 Task: Create an event for the team-building cooking competition on the 24th at 10:00 AM.
Action: Mouse moved to (66, 102)
Screenshot: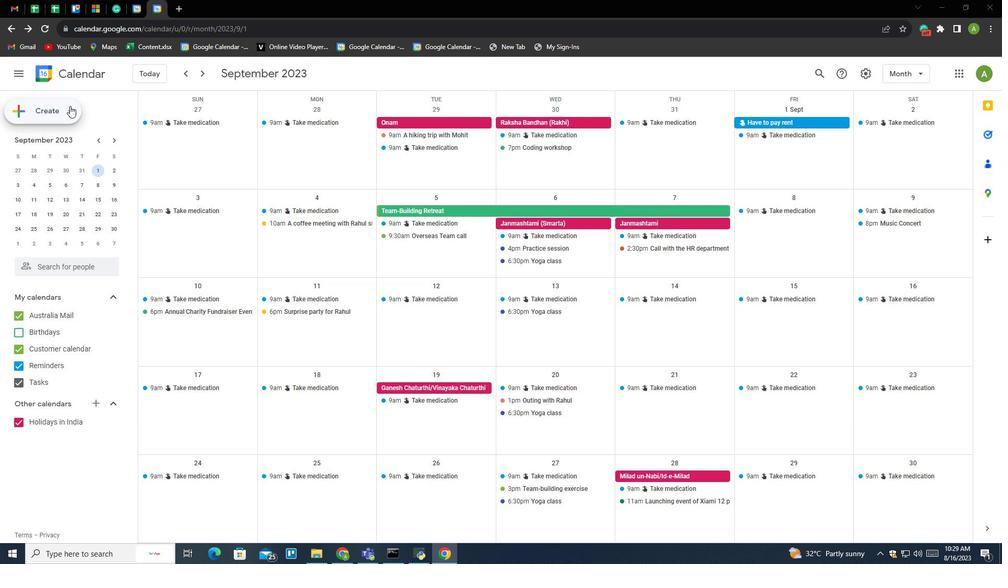 
Action: Mouse pressed left at (66, 102)
Screenshot: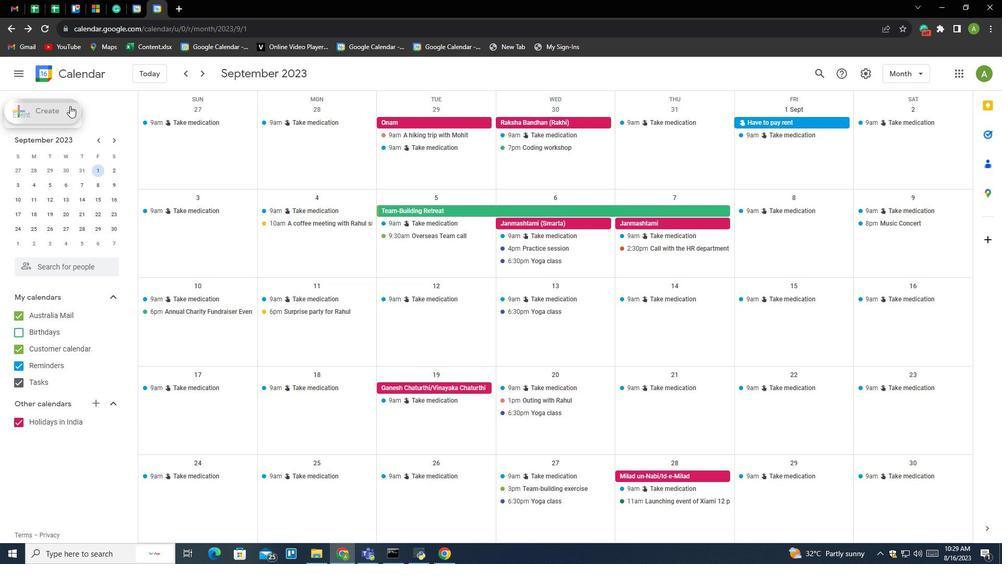 
Action: Mouse moved to (49, 139)
Screenshot: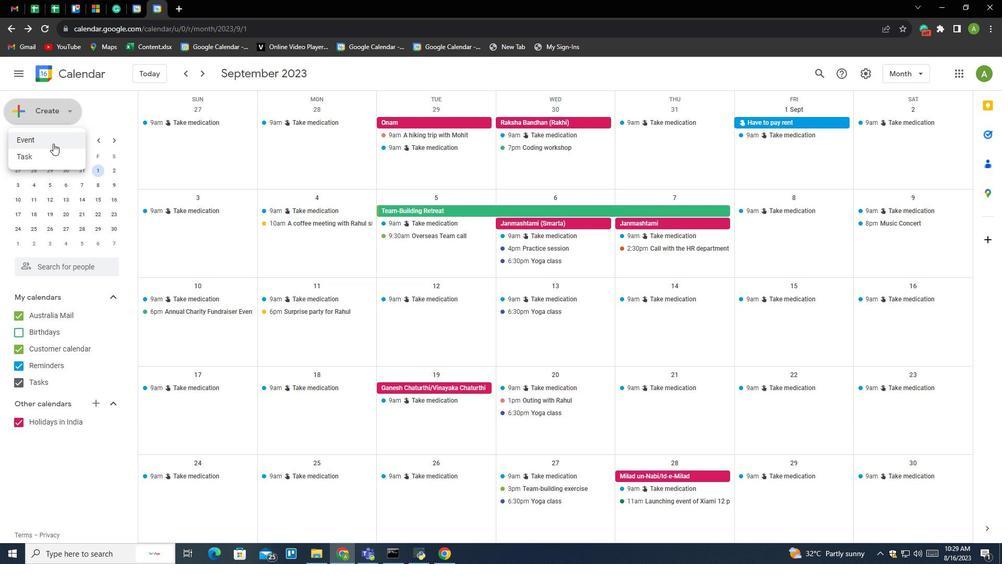 
Action: Mouse pressed left at (49, 139)
Screenshot: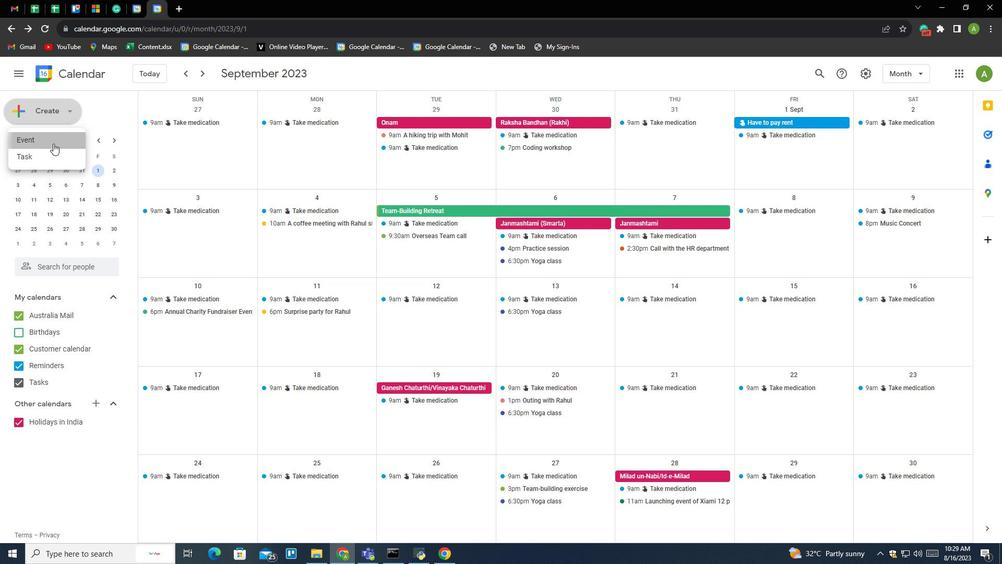 
Action: Mouse moved to (624, 366)
Screenshot: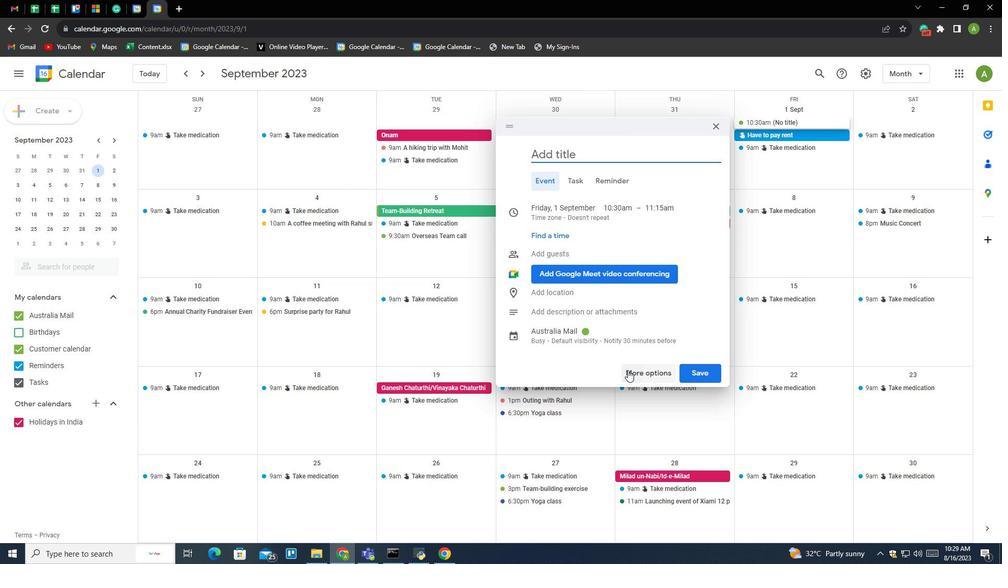 
Action: Mouse pressed left at (624, 366)
Screenshot: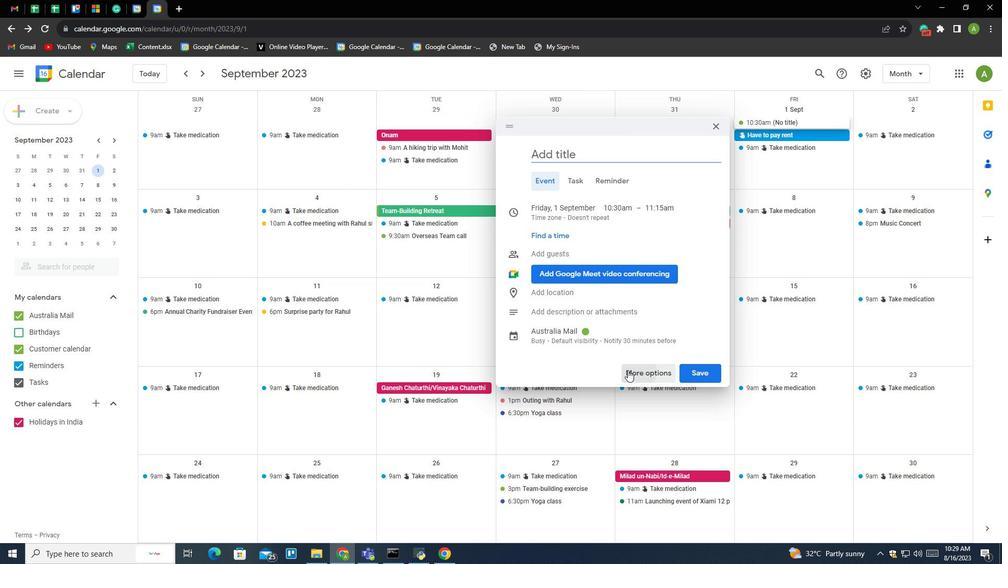 
Action: Mouse moved to (146, 75)
Screenshot: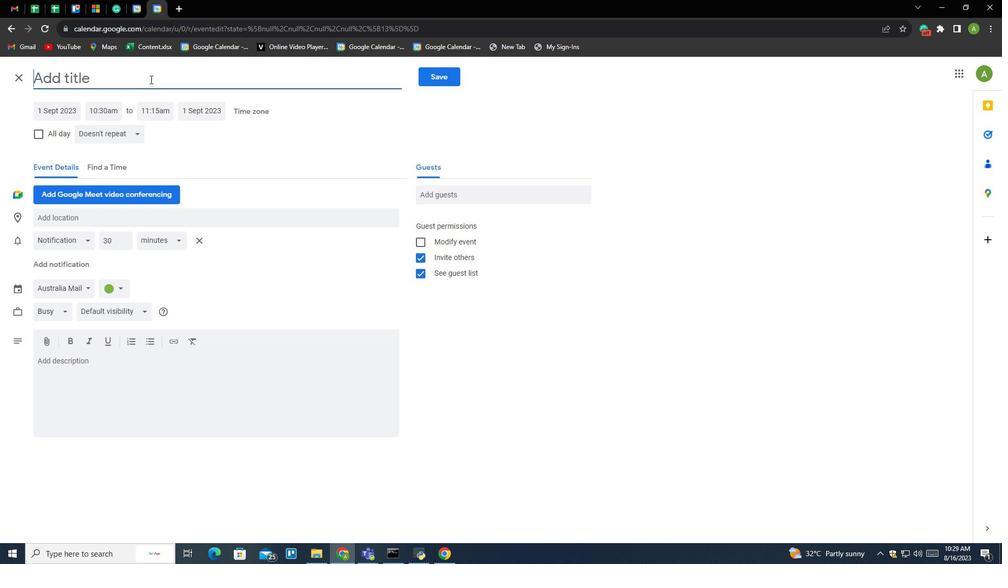 
Action: Mouse pressed left at (146, 75)
Screenshot: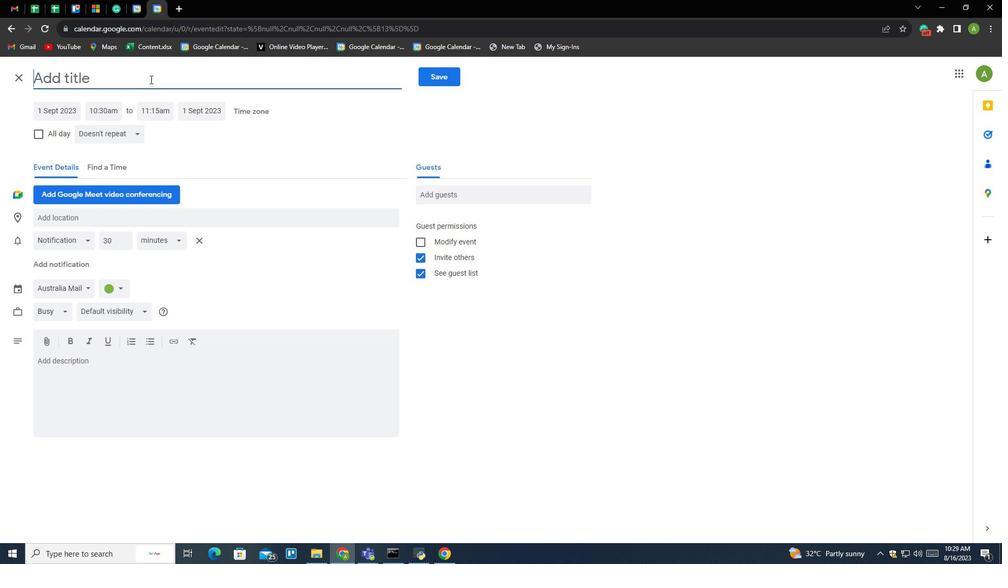 
Action: Key pressed <Key.shift>Team<Key.space><Key.backspace>-building<Key.space>cooking<Key.space>come<Key.backspace>petition<Key.space>
Screenshot: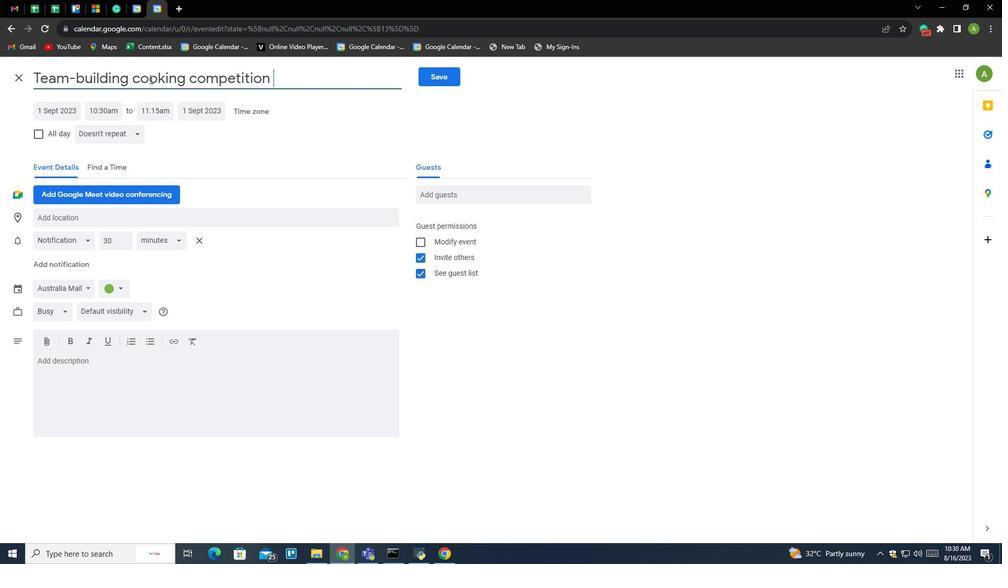 
Action: Mouse moved to (52, 109)
Screenshot: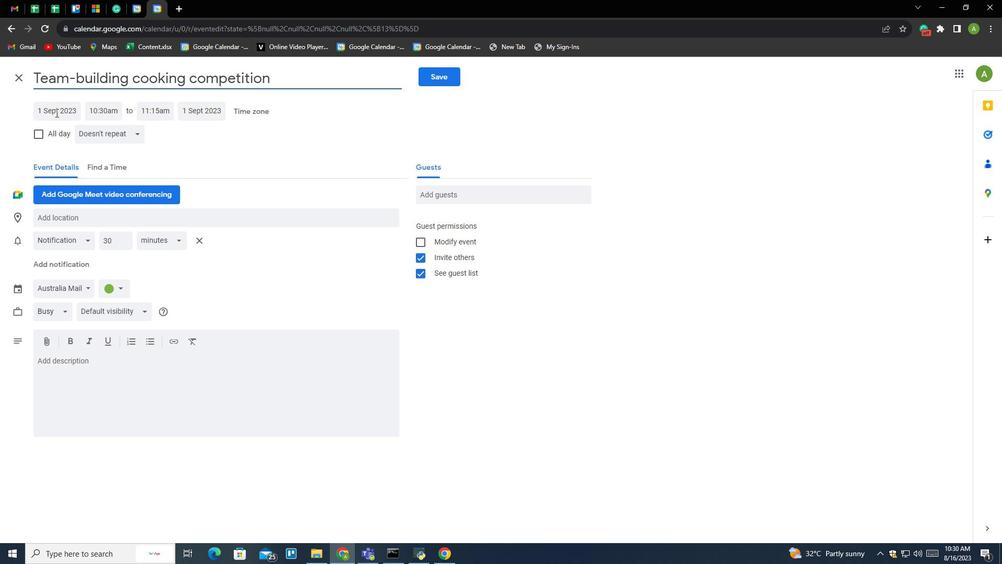 
Action: Mouse pressed left at (52, 109)
Screenshot: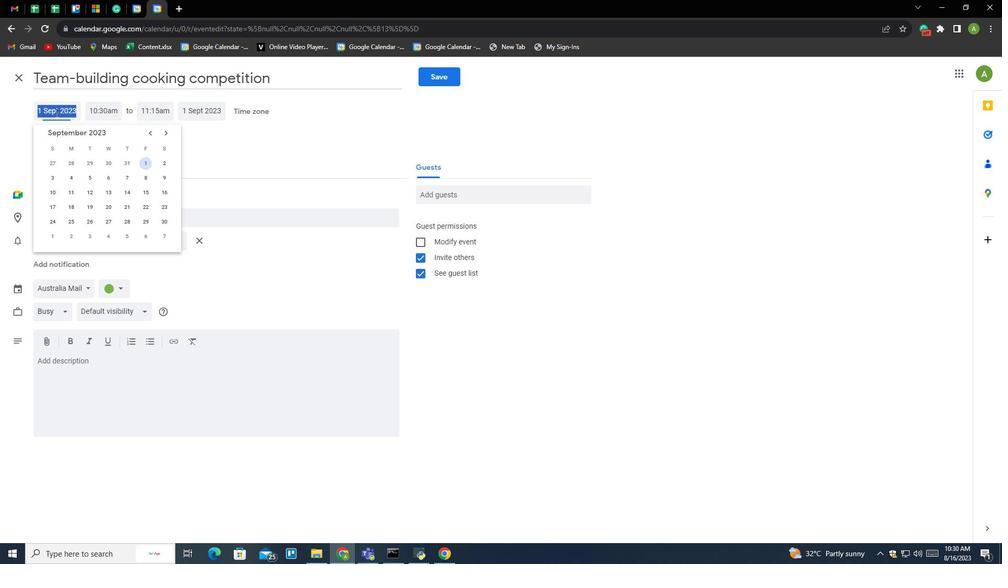 
Action: Mouse moved to (50, 217)
Screenshot: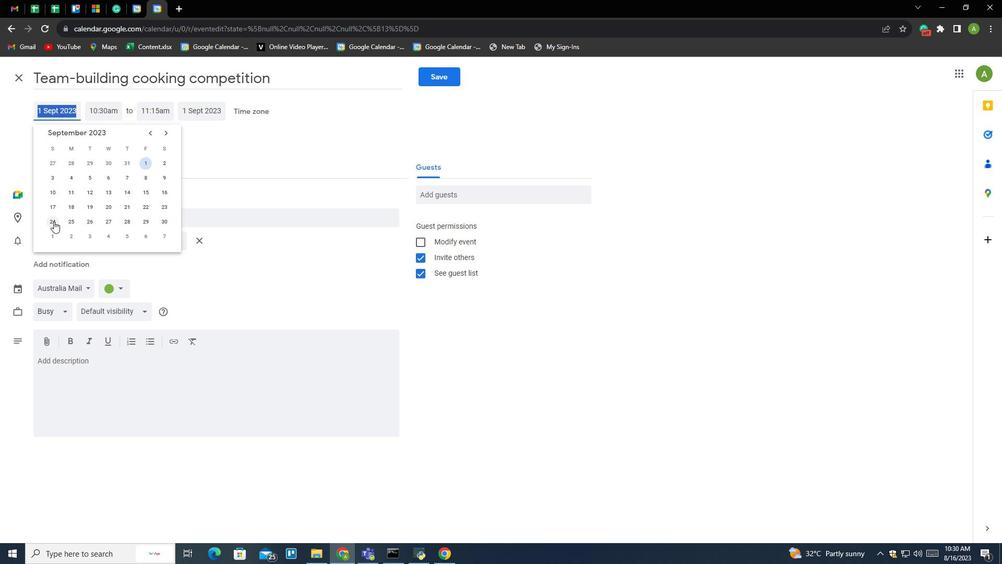 
Action: Mouse pressed left at (50, 217)
Screenshot: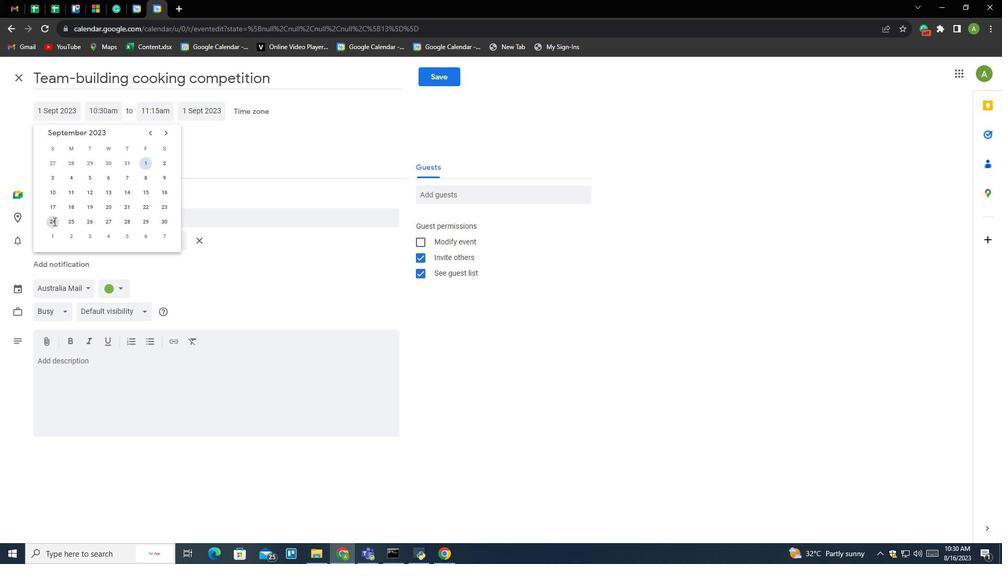 
Action: Mouse moved to (97, 106)
Screenshot: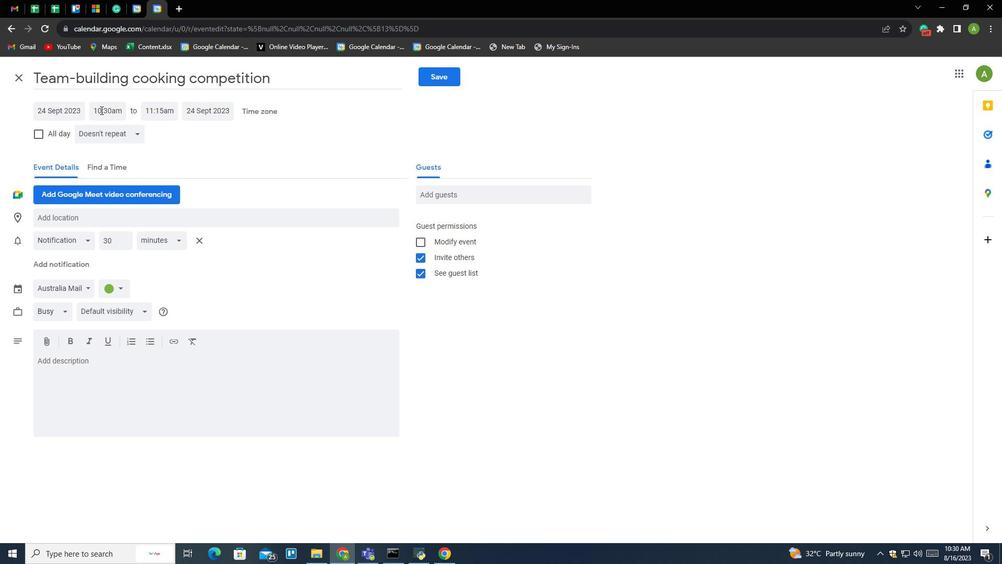 
Action: Mouse pressed left at (97, 106)
Screenshot: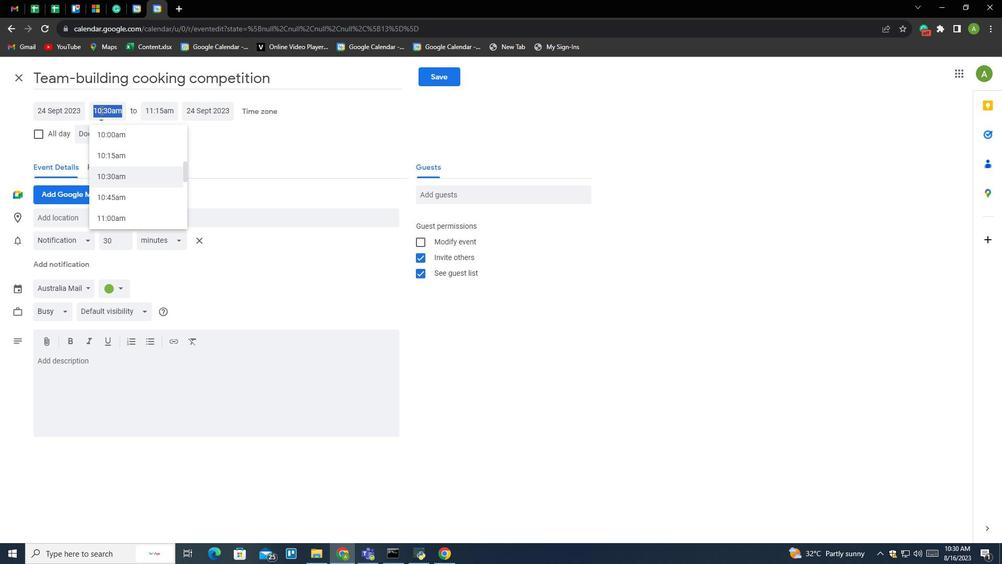 
Action: Mouse moved to (107, 132)
Screenshot: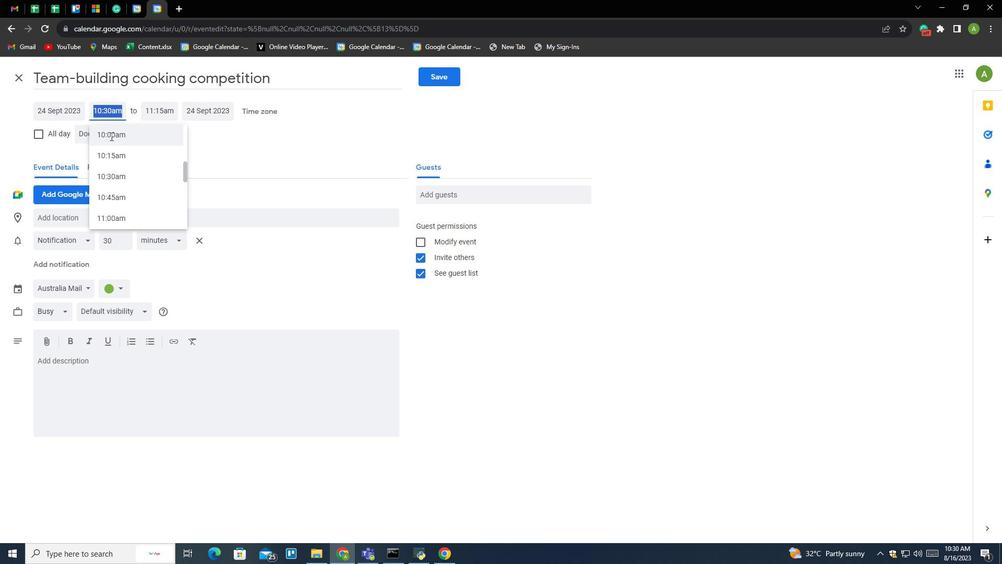 
Action: Mouse pressed left at (107, 132)
Screenshot: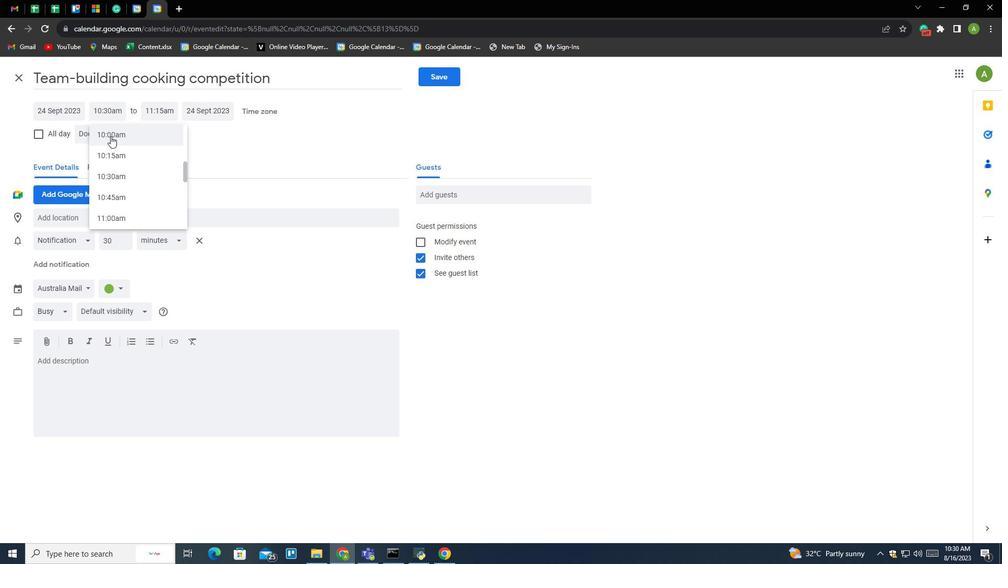 
Action: Mouse moved to (67, 210)
Screenshot: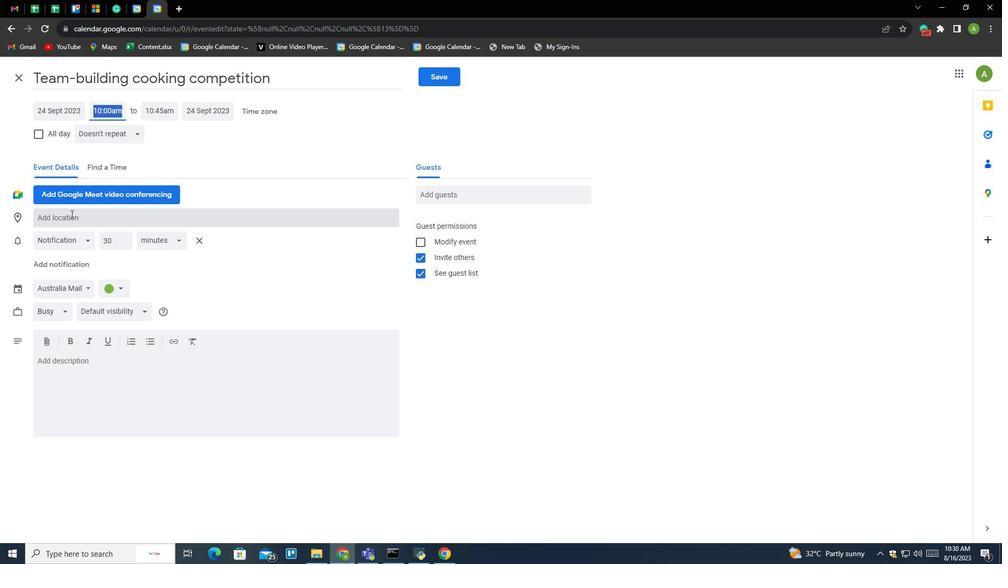 
Action: Mouse pressed left at (67, 210)
Screenshot: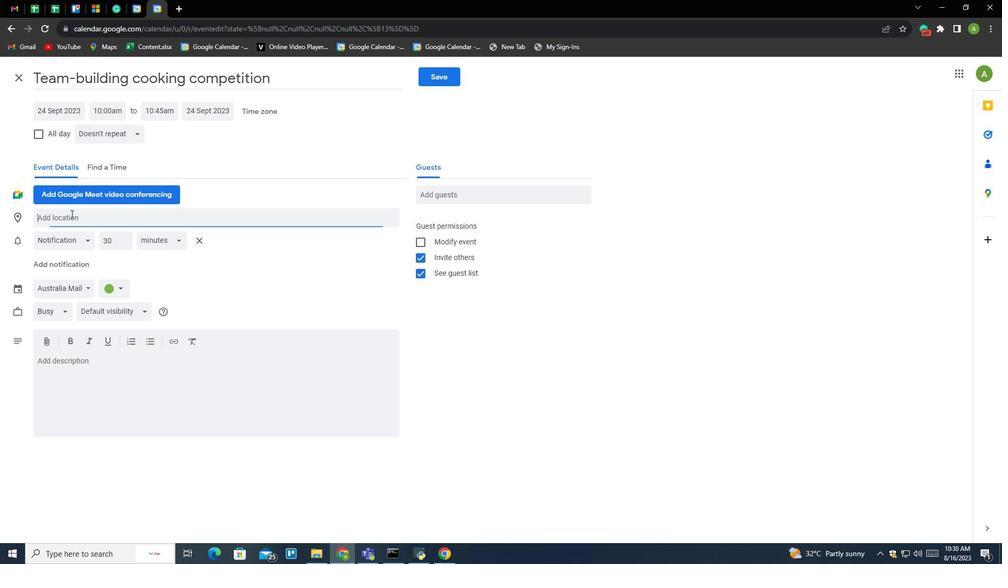 
Action: Mouse moved to (114, 212)
Screenshot: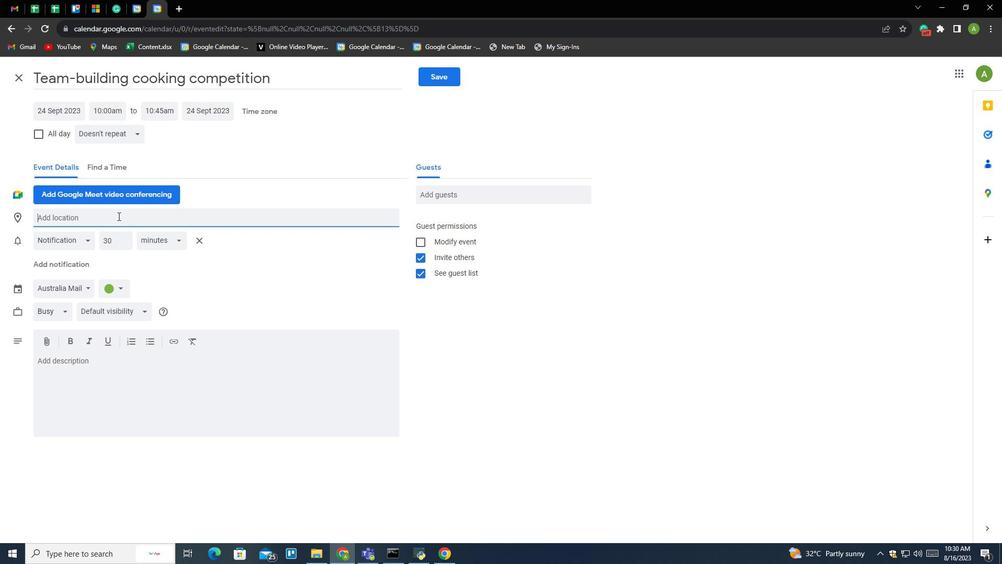 
Action: Mouse pressed left at (114, 212)
Screenshot: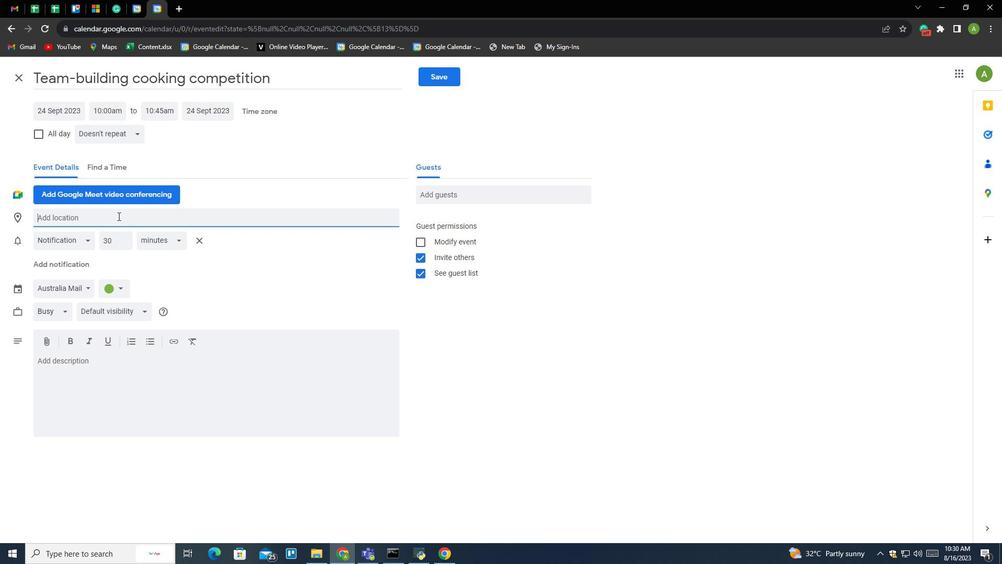 
Action: Key pressed <Key.shift><Key.shift><Key.shift><Key.shift><Key.shift><Key.shift><Key.shift><Key.shift><Key.shift><Key.shift><Key.shift><Key.shift><Key.shift><Key.shift><Key.shift><Key.shift><Key.shift><Key.shift><Key.shift><Key.shift><Key.shift><Key.shift><Key.shift><Key.shift><Key.shift><Key.shift><Key.shift><Key.shift><Key.shift><Key.shift><Key.shift><Key.shift><Key.shift><Key.shift><Key.shift><Key.shift><Key.shift><Key.shift><Key.shift><Key.shift><Key.shift><Key.shift><Key.shift><Key.shift><Key.shift><Key.shift><Key.shift><Key.shift><Key.shift><Key.shift><Key.shift><Key.shift><Key.shift><Key.shift><Key.shift><Key.shift><Key.shift><Key.shift><Key.shift><Key.shift><Key.shift><Key.shift><Key.shift><Key.shift><Key.shift><Key.shift><Key.shift><Key.shift><Key.shift><Key.shift><Key.shift><Key.shift><Key.shift><Key.shift><Key.shift><Key.shift><Key.shift><Key.shift><Key.shift><Key.shift><Key.shift><Key.shift><Key.shift><Key.shift><Key.shift><Key.shift><Key.shift><Key.shift><Key.shift><Key.shift><Key.shift><Key.shift><Key.shift><Key.shift><Key.shift><Key.shift><Key.shift><Key.shift><Key.shift><Key.shift><Key.shift><Key.shift><Key.shift><Key.shift><Key.shift><Key.shift><Key.shift><Key.shift><Key.shift><Key.shift><Key.shift><Key.shift><Key.shift><Key.shift><Key.shift><Key.shift><Key.shift><Key.shift><Key.shift><Key.shift><Key.shift><Key.shift><Key.shift><Key.shift><Key.shift><Key.shift><Key.shift><Key.shift><Key.shift><Key.shift><Key.shift><Key.shift><Key.shift><Key.shift><Key.shift><Key.shift><Key.shift><Key.shift><Key.shift><Key.shift><Key.shift><Key.shift><Key.shift><Key.shift><Key.shift><Key.shift><Key.shift><Key.shift><Key.shift><Key.shift><Key.shift><Key.shift><Key.shift><Key.shift><Key.shift><Key.shift><Key.shift><Key.shift><Key.shift><Key.shift><Key.shift><Key.shift><Key.shift><Key.shift><Key.shift><Key.shift><Key.shift><Key.shift><Key.shift><Key.shift><Key.shift><Key.shift><Key.shift><Key.shift><Key.shift><Key.shift><Key.shift><Key.shift><Key.shift><Key.shift><Key.shift><Key.shift><Key.shift><Key.shift>Wipro
Screenshot: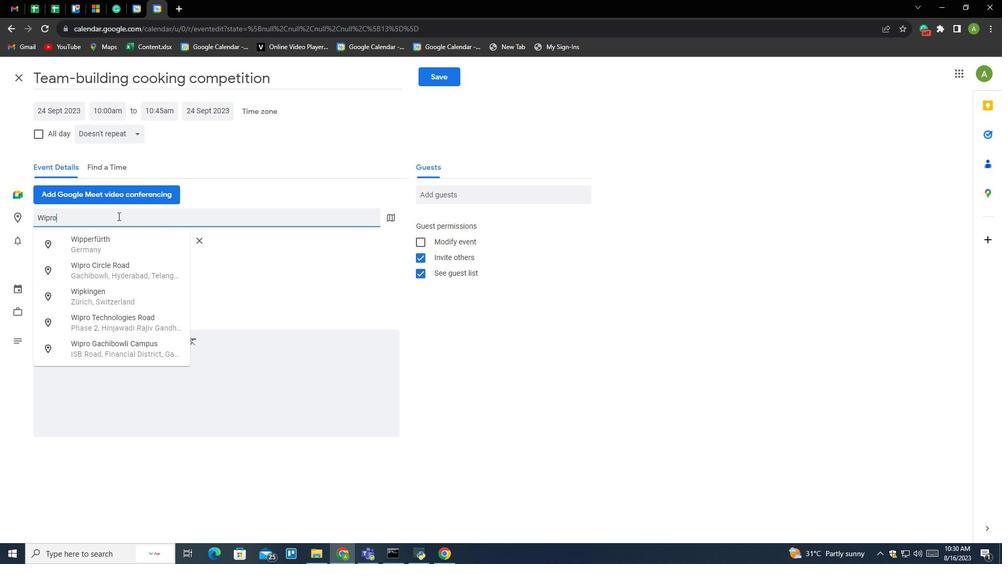 
Action: Mouse moved to (126, 262)
Screenshot: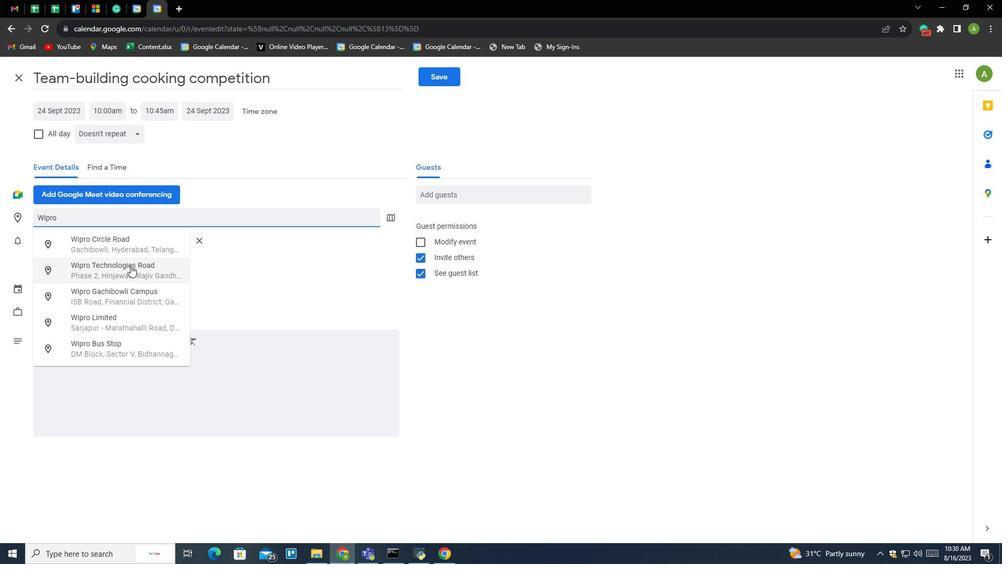 
Action: Mouse pressed left at (126, 262)
Screenshot: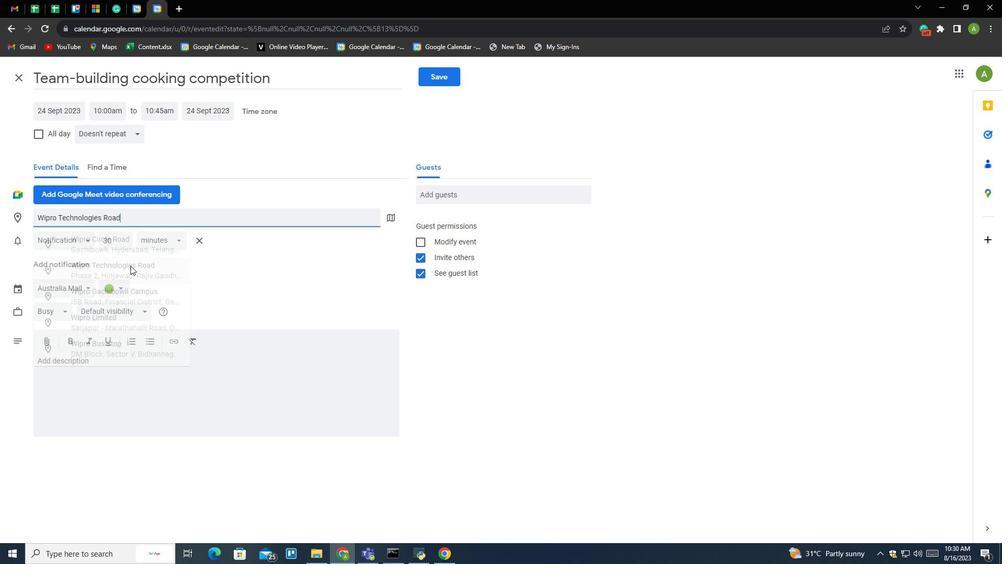 
Action: Mouse moved to (244, 282)
Screenshot: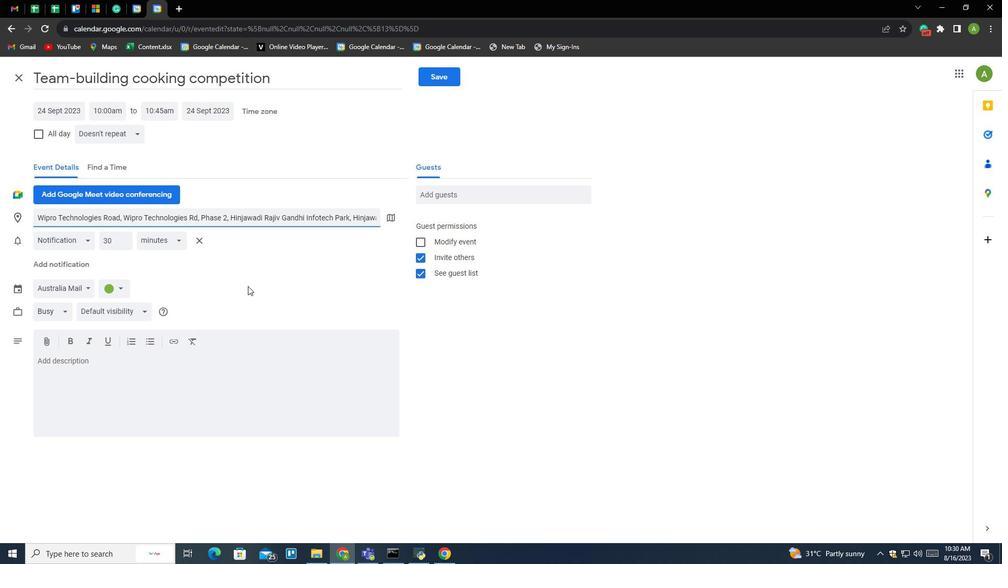 
Action: Mouse pressed left at (244, 282)
Screenshot: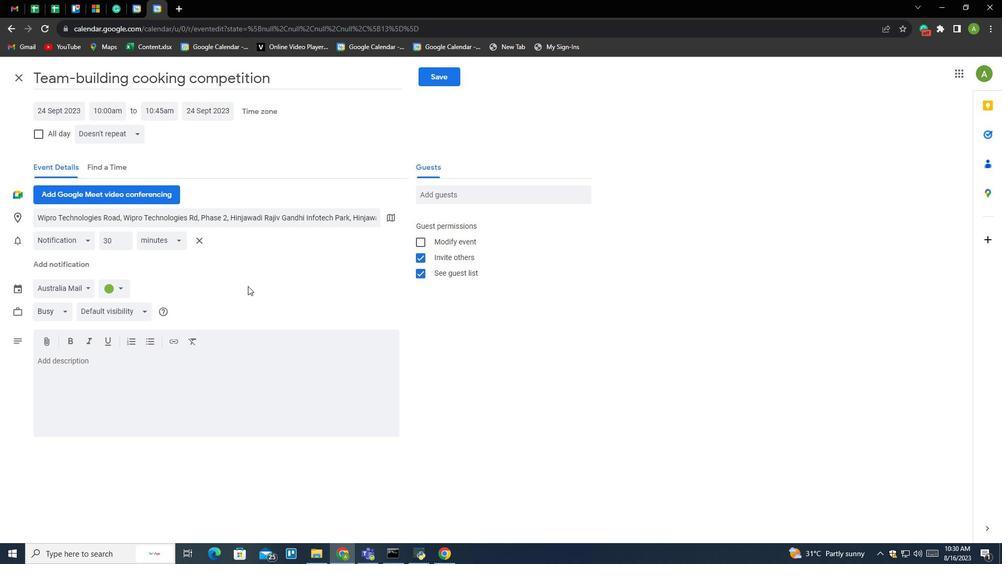 
Action: Mouse moved to (209, 181)
Screenshot: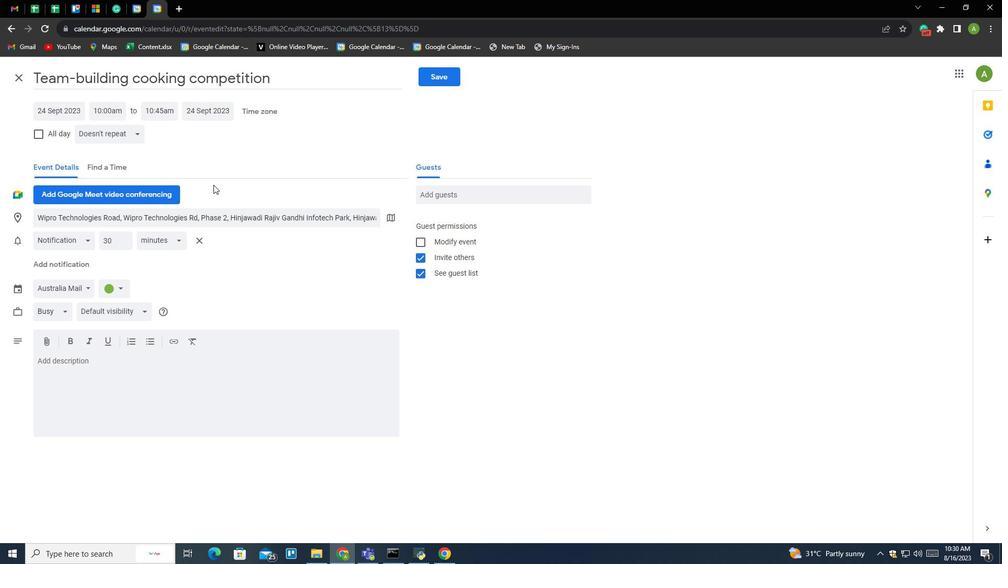 
Action: Mouse scrolled (209, 180) with delta (0, 0)
Screenshot: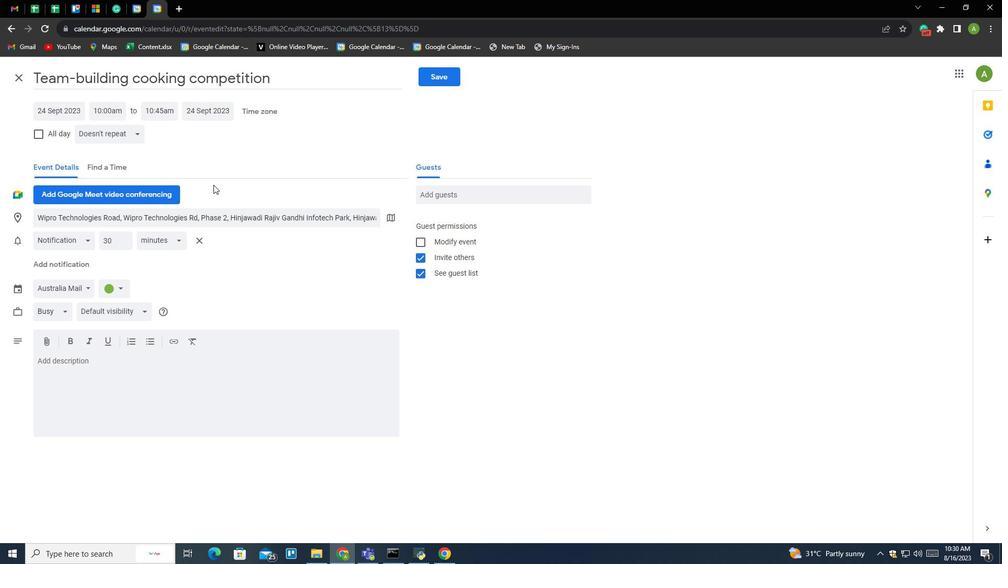 
Action: Mouse moved to (226, 262)
Screenshot: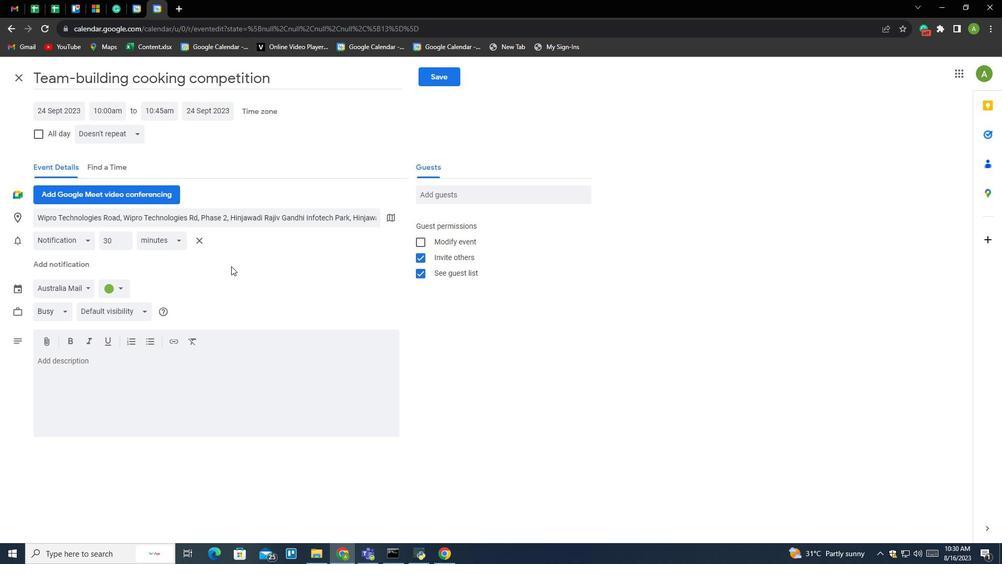 
Action: Mouse scrolled (226, 262) with delta (0, 0)
Screenshot: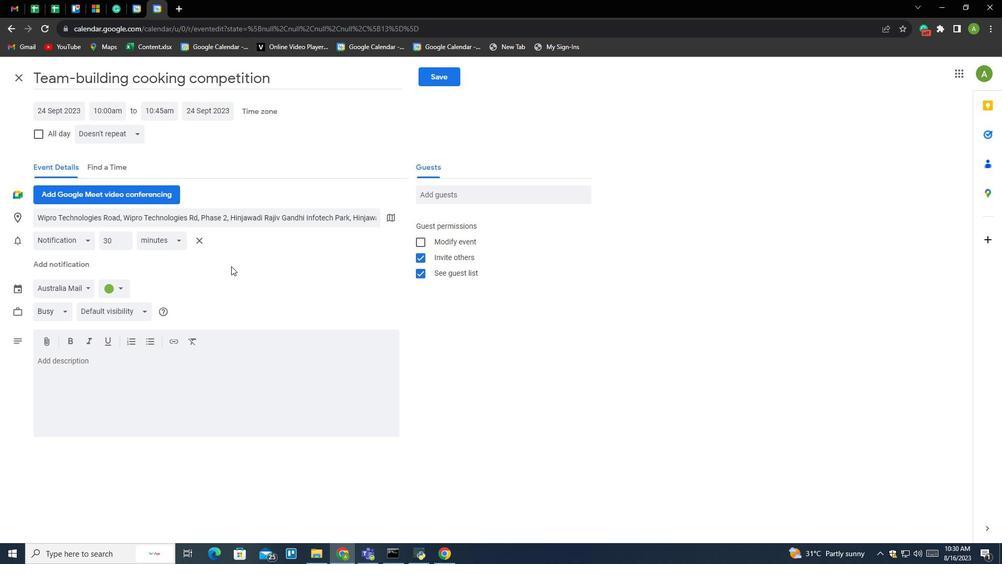 
Action: Mouse moved to (227, 262)
Screenshot: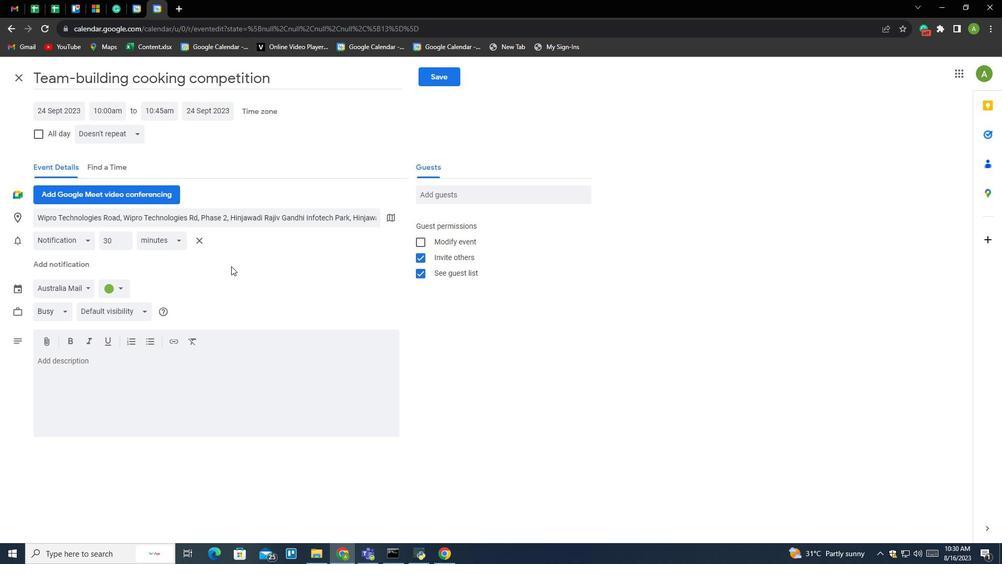 
Action: Mouse scrolled (227, 262) with delta (0, 0)
Screenshot: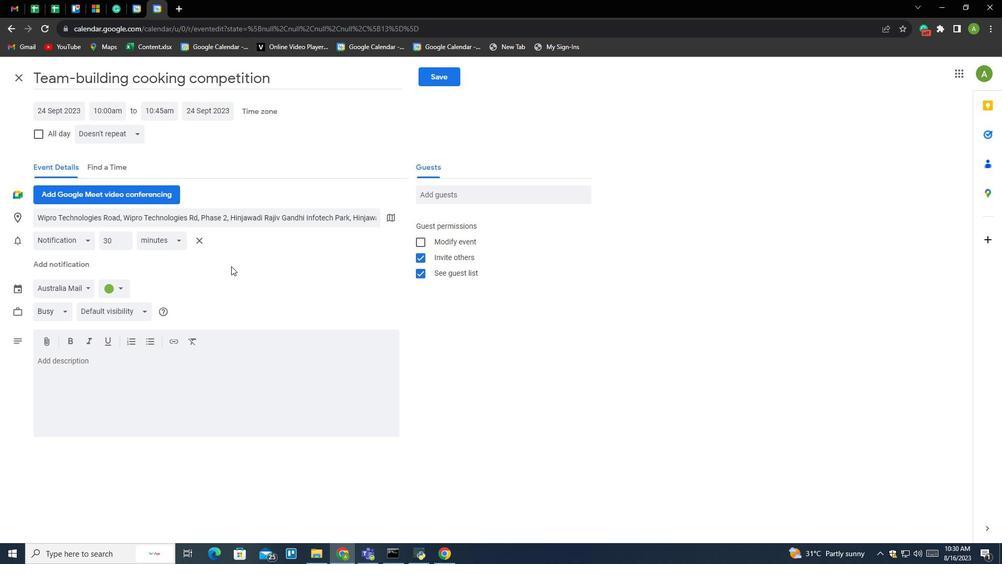 
Action: Mouse moved to (75, 235)
Screenshot: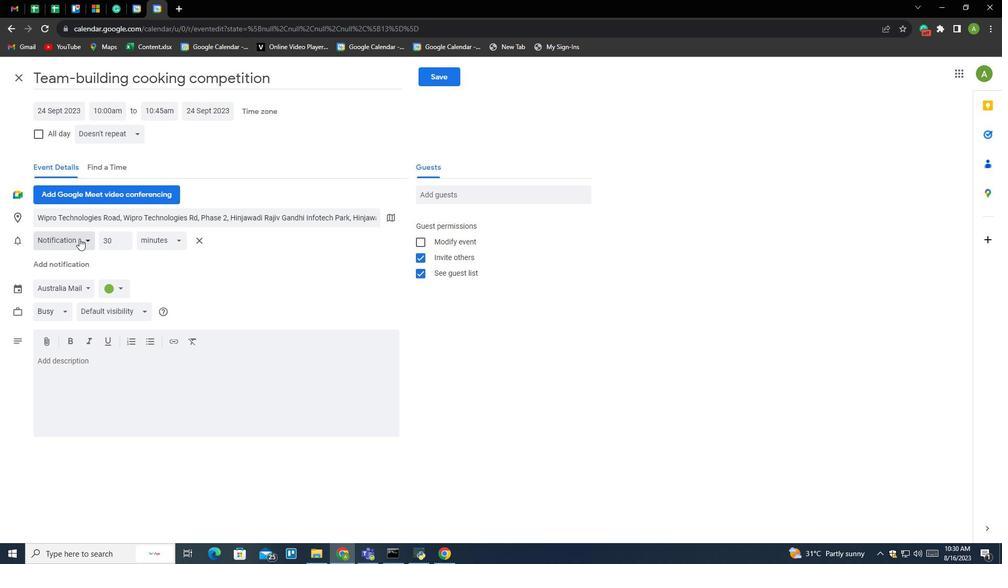 
Action: Mouse pressed left at (75, 235)
Screenshot: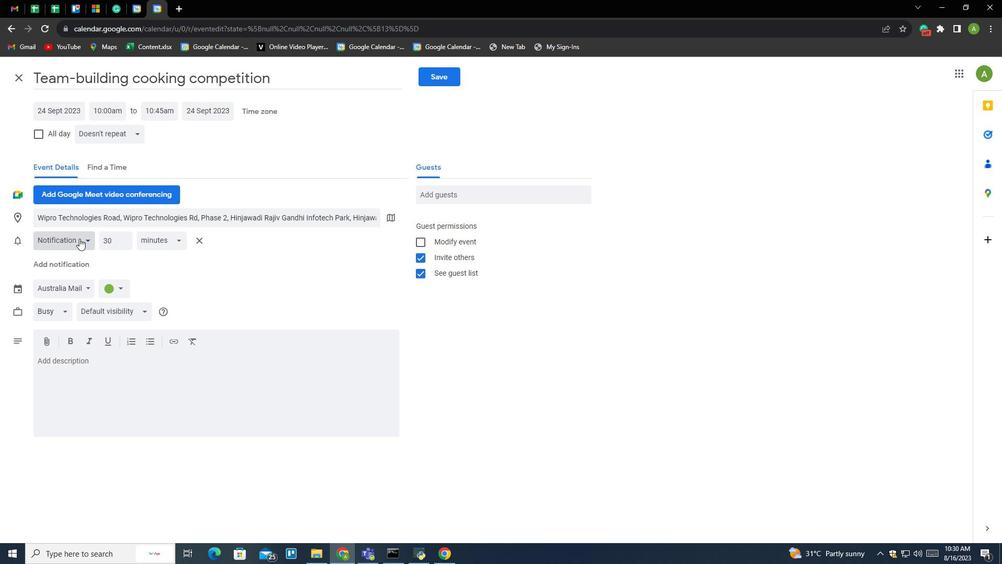 
Action: Mouse moved to (69, 264)
Screenshot: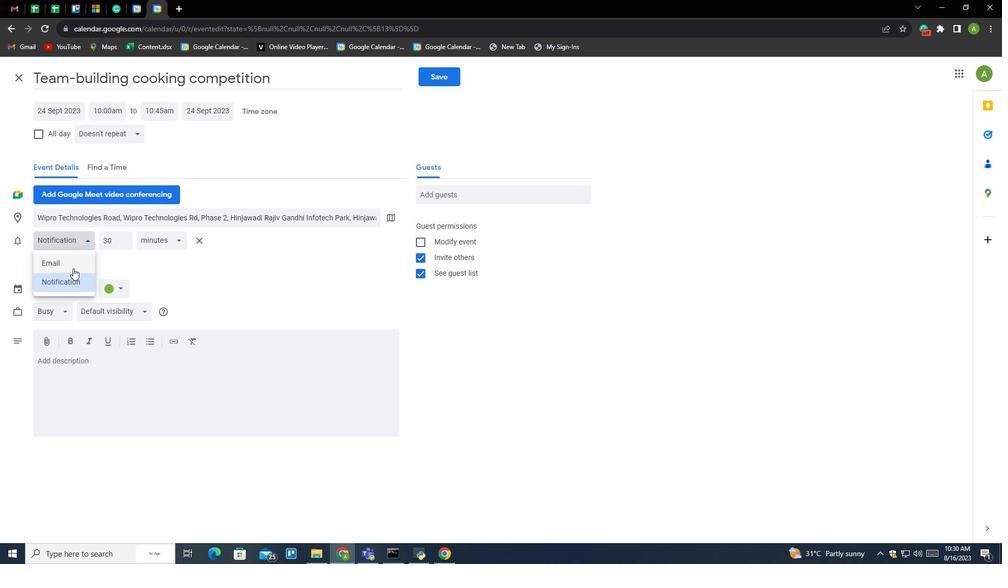 
Action: Mouse pressed left at (69, 264)
Screenshot: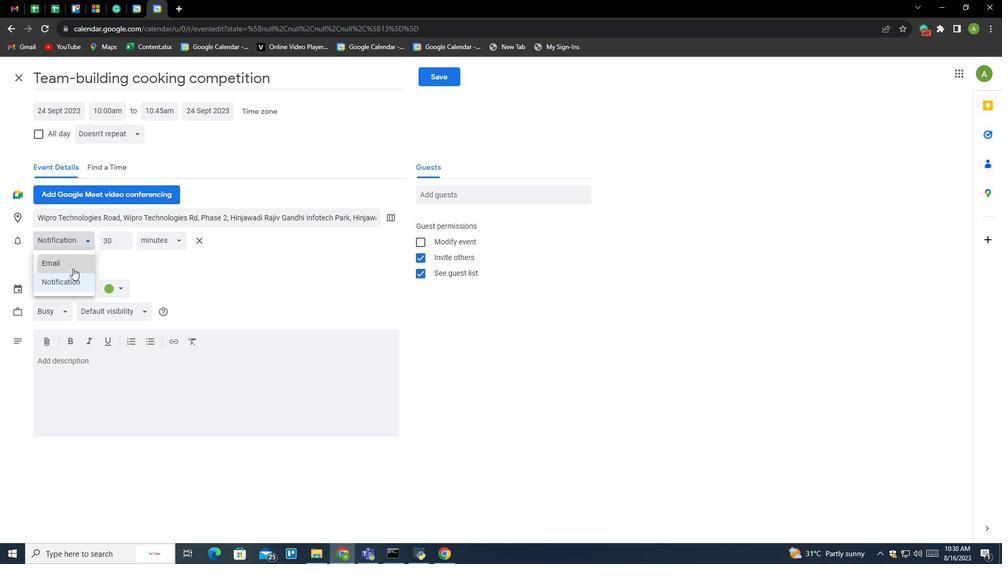
Action: Mouse moved to (144, 237)
Screenshot: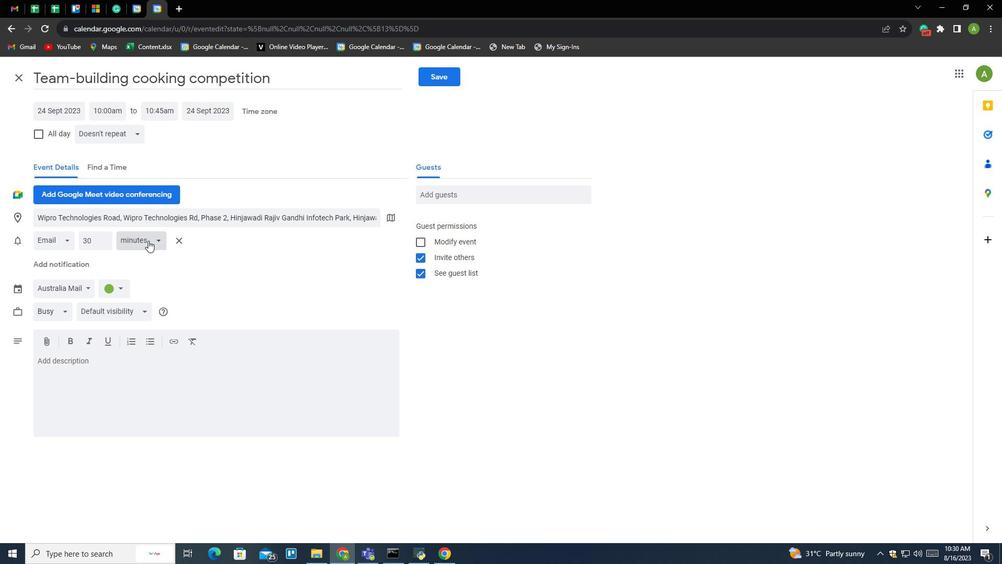 
Action: Mouse pressed left at (144, 237)
Screenshot: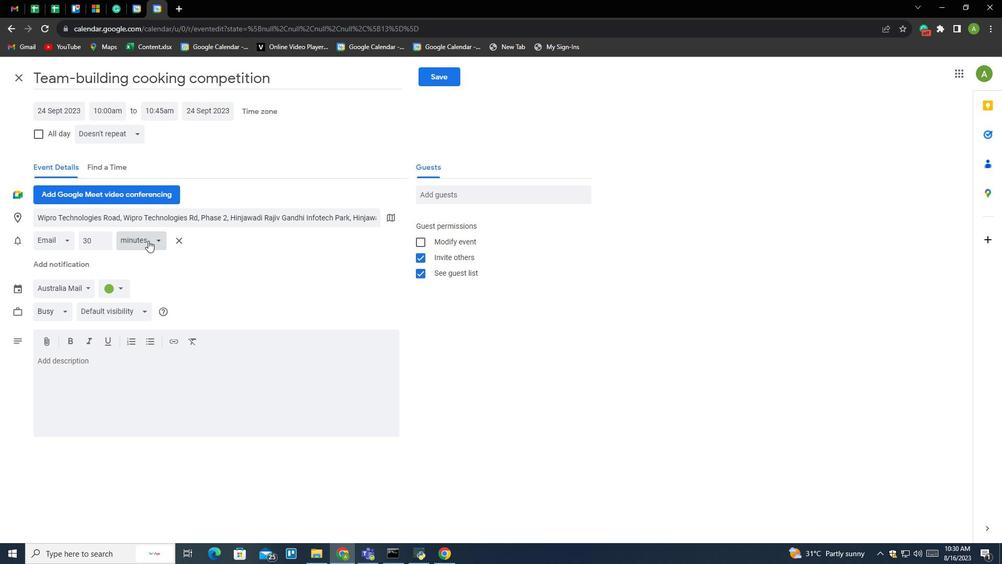 
Action: Mouse moved to (141, 274)
Screenshot: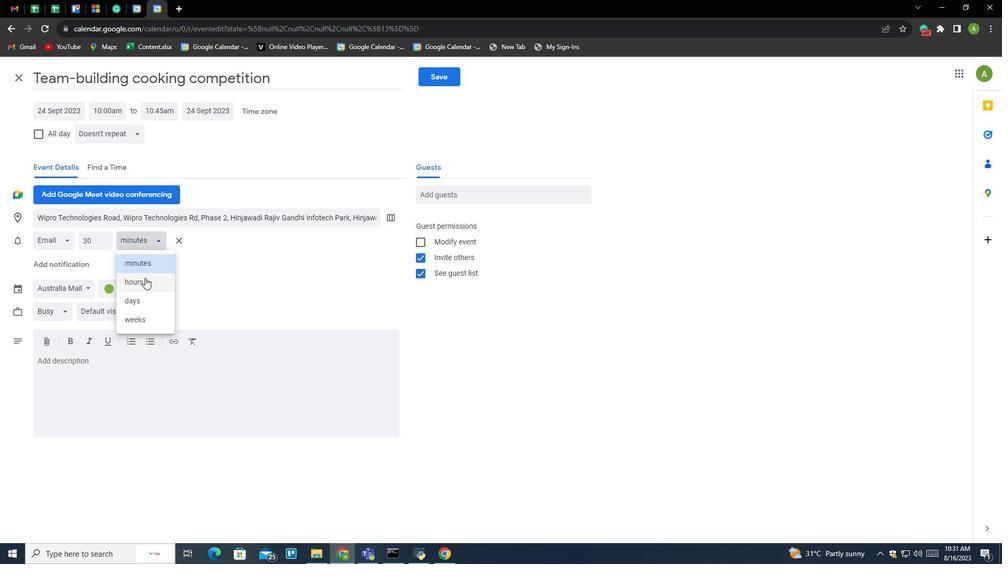 
Action: Mouse pressed left at (141, 274)
Screenshot: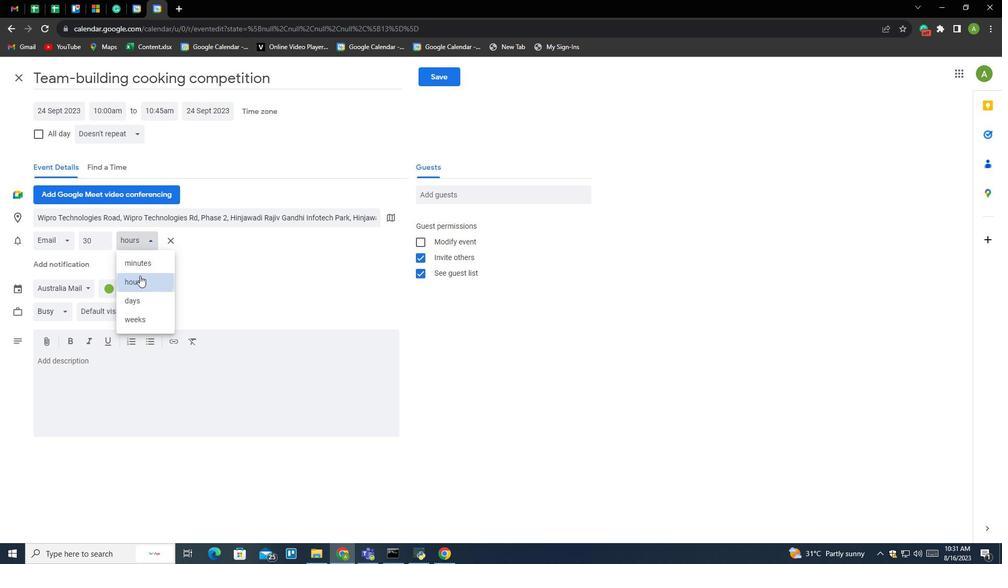 
Action: Mouse moved to (92, 236)
Screenshot: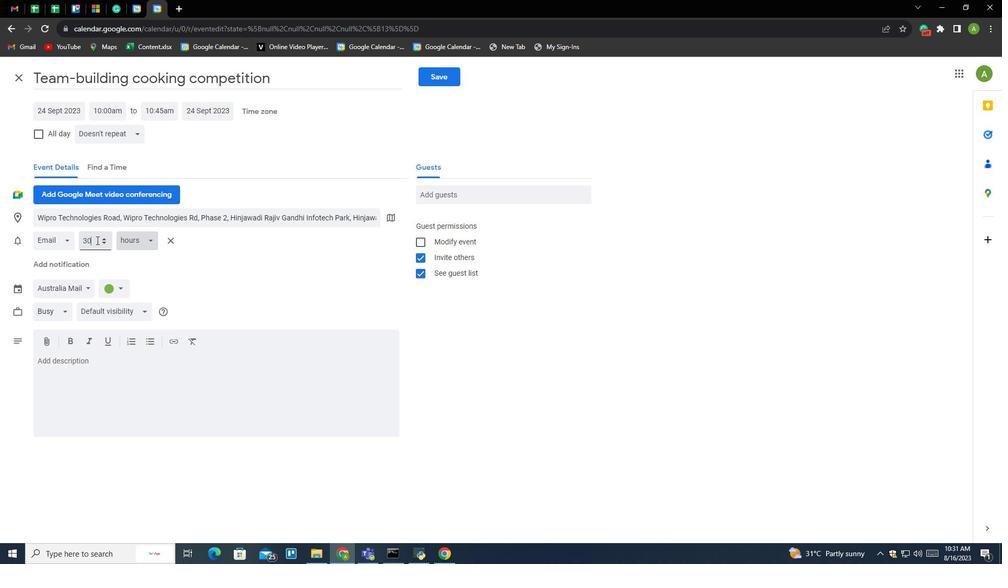 
Action: Mouse pressed left at (92, 236)
Screenshot: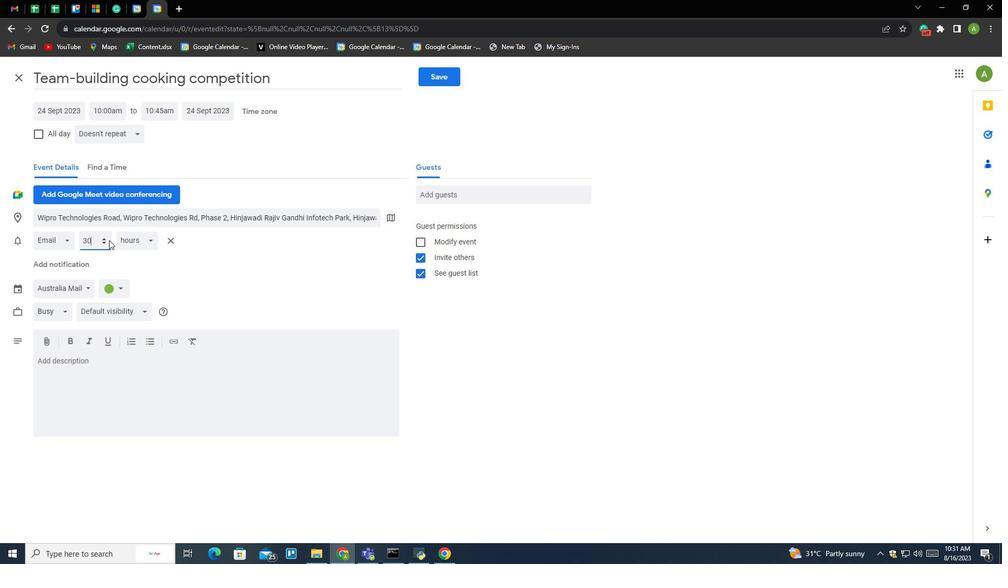 
Action: Mouse moved to (254, 257)
Screenshot: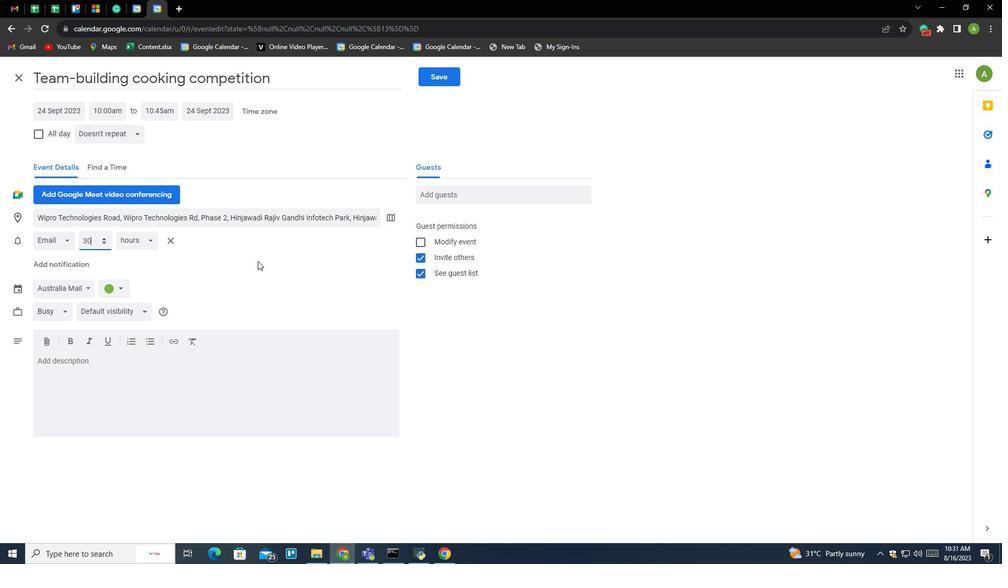 
Action: Key pressed <Key.backspace><Key.backspace>1
Screenshot: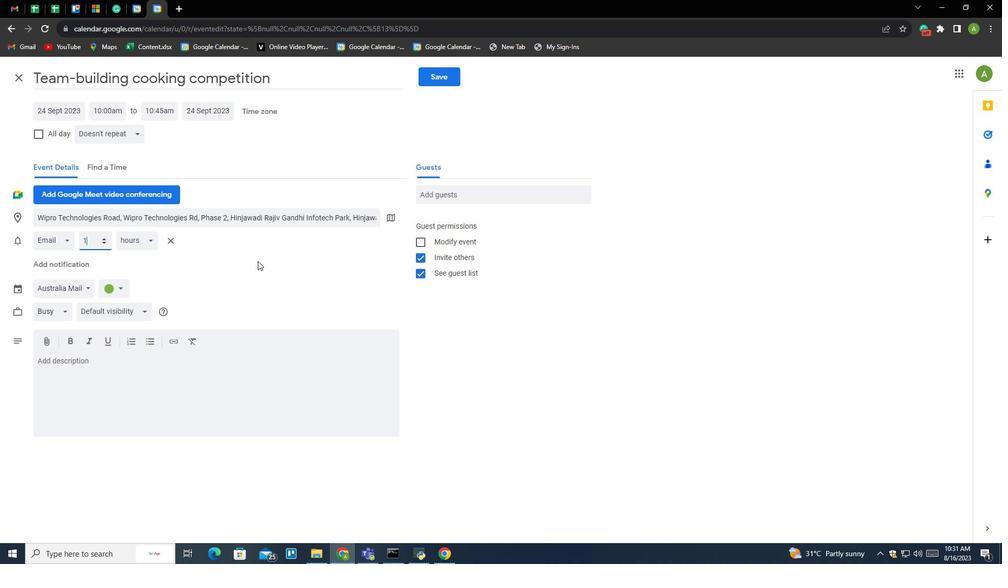
Action: Mouse moved to (349, 261)
Screenshot: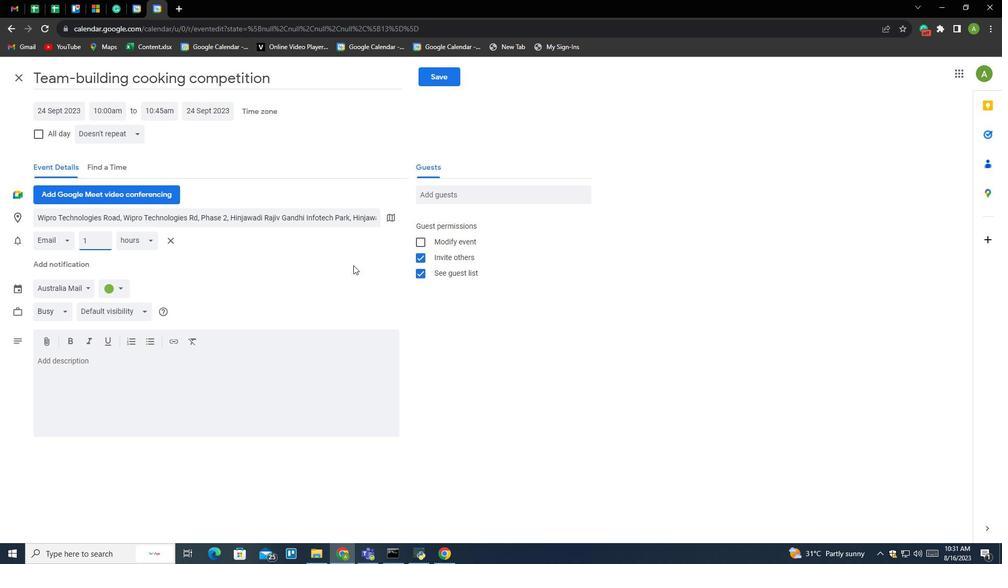 
Action: Mouse pressed left at (349, 261)
Screenshot: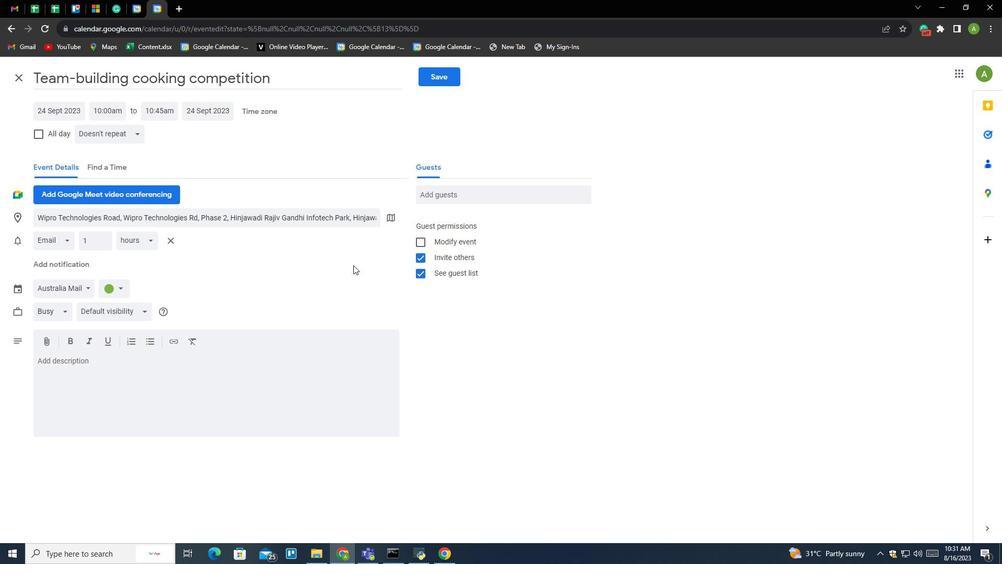 
Action: Mouse moved to (99, 283)
Screenshot: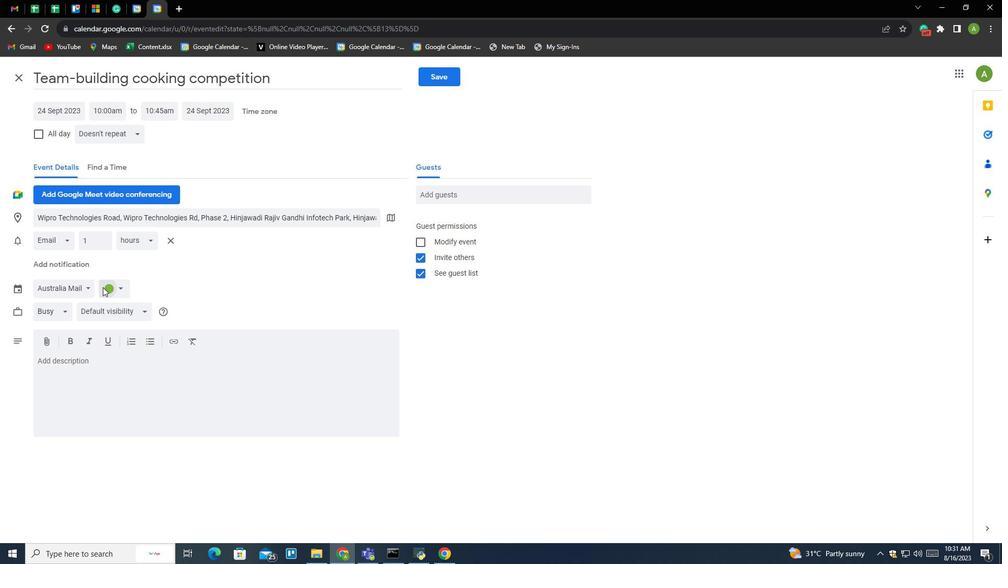 
Action: Mouse pressed left at (99, 283)
Screenshot: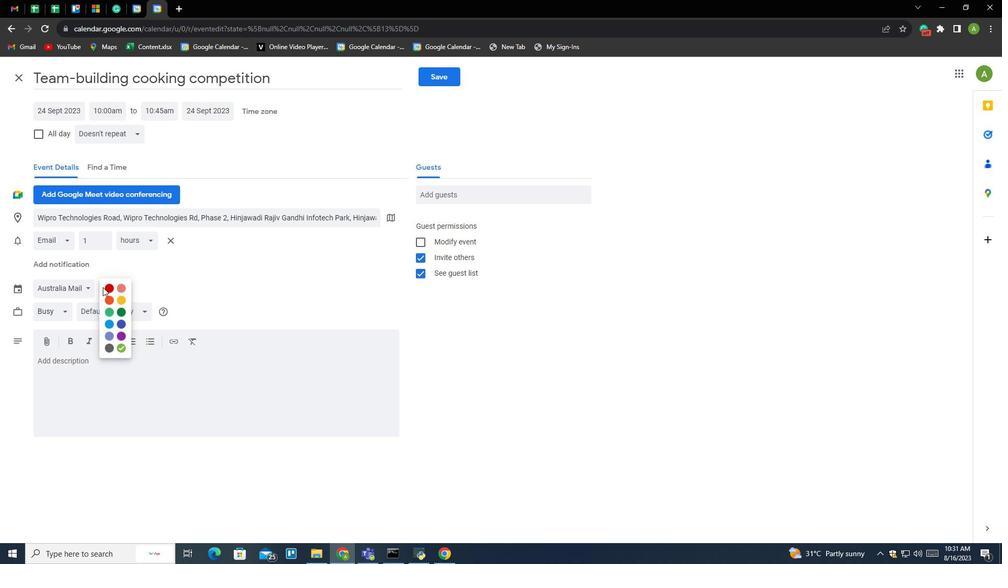 
Action: Mouse moved to (103, 300)
Screenshot: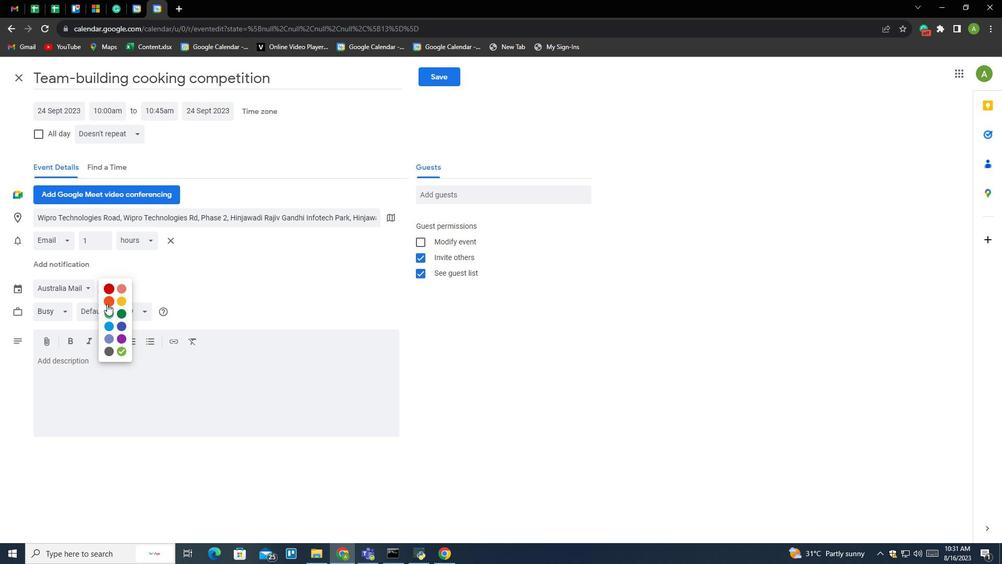 
Action: Mouse pressed left at (103, 300)
Screenshot: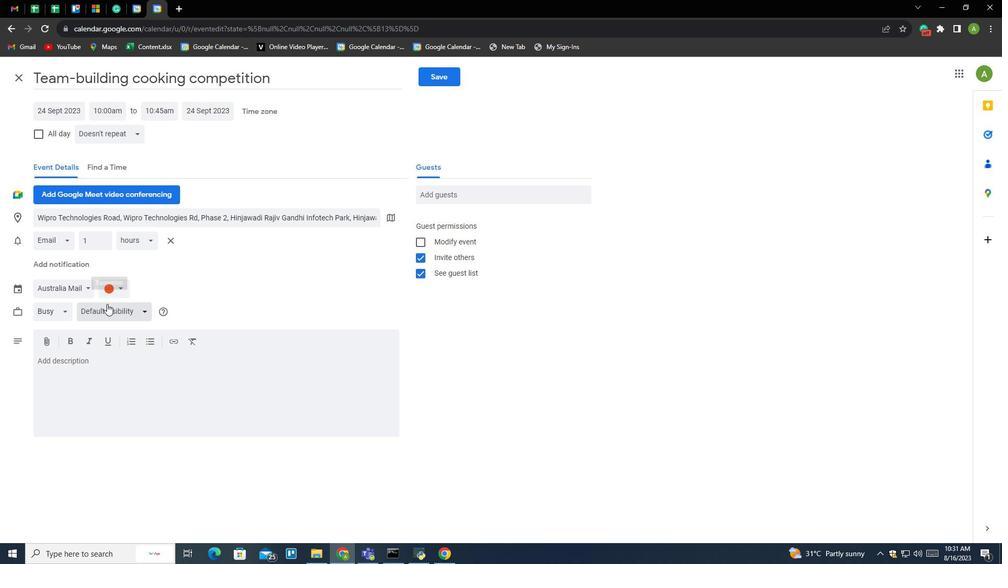 
Action: Mouse moved to (211, 283)
Screenshot: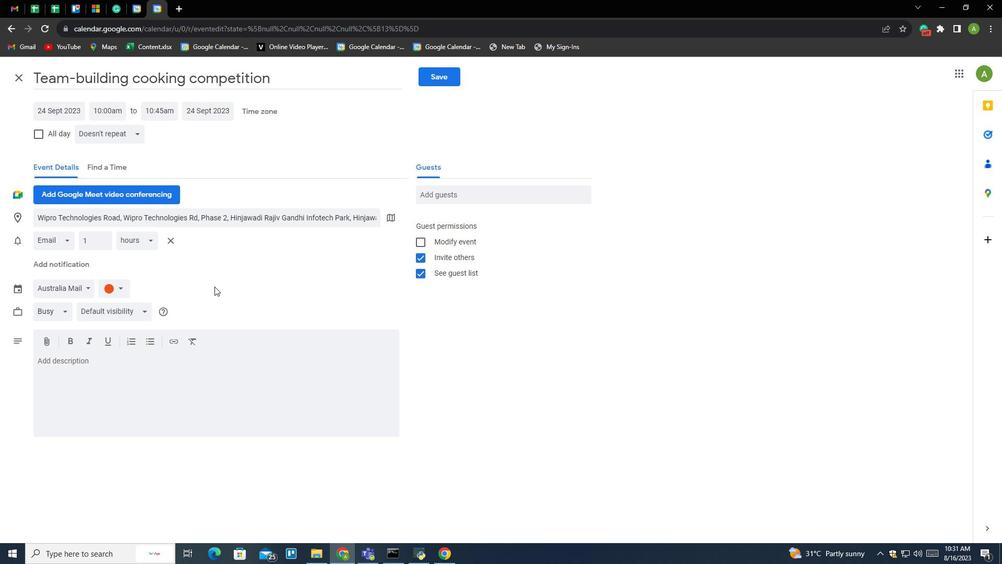 
Action: Mouse pressed left at (211, 283)
Screenshot: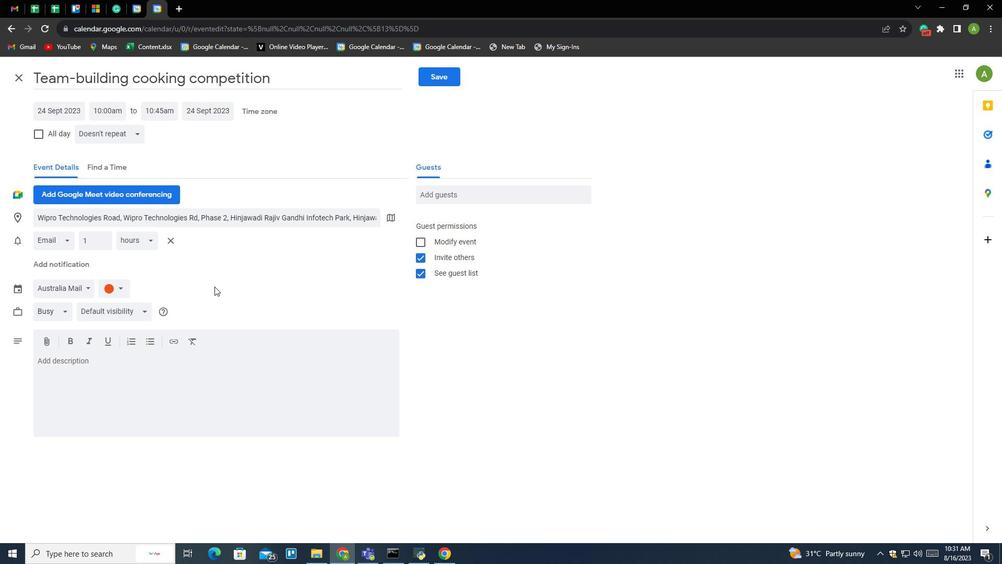 
Action: Mouse moved to (141, 310)
Screenshot: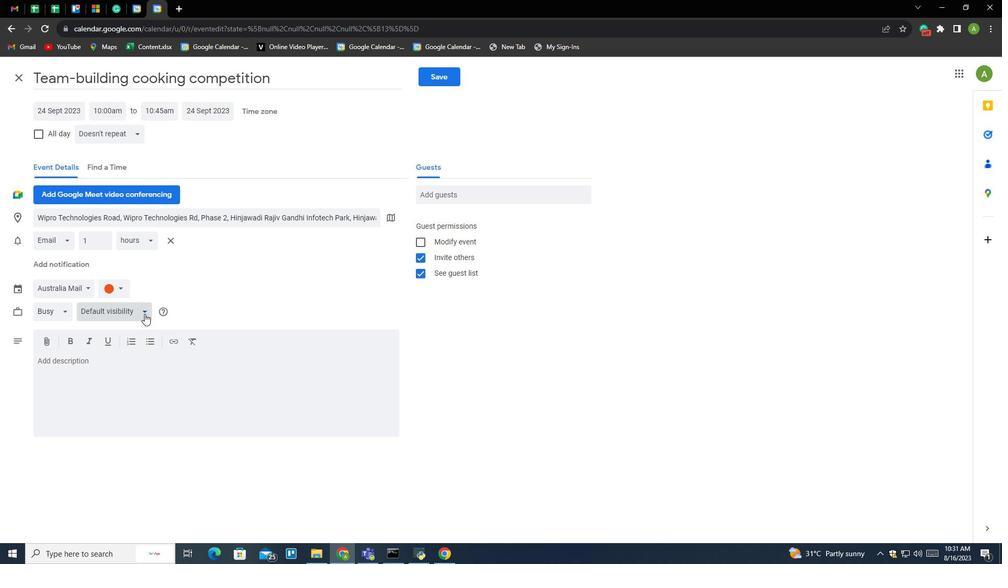 
Action: Mouse pressed left at (141, 310)
Screenshot: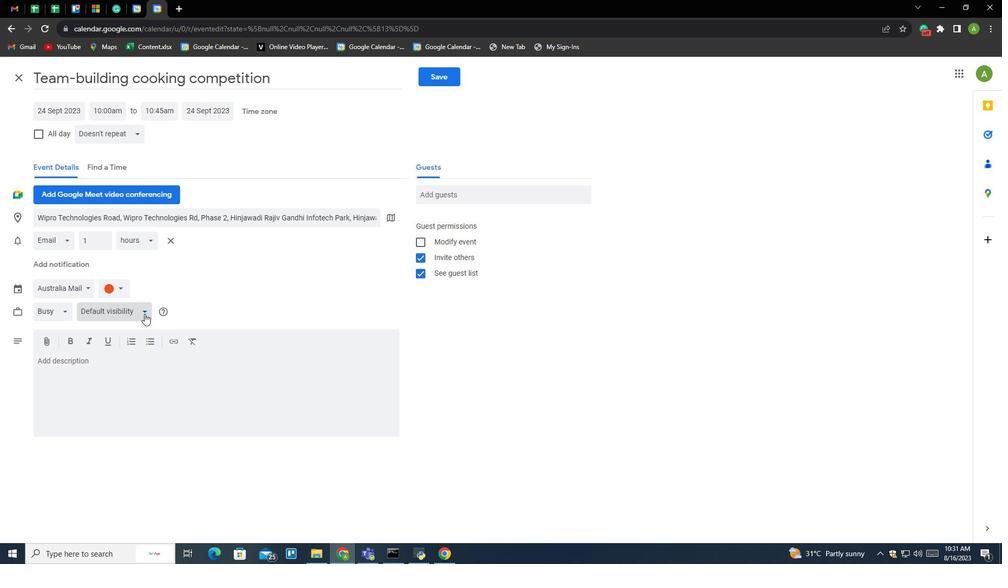 
Action: Mouse moved to (110, 343)
Screenshot: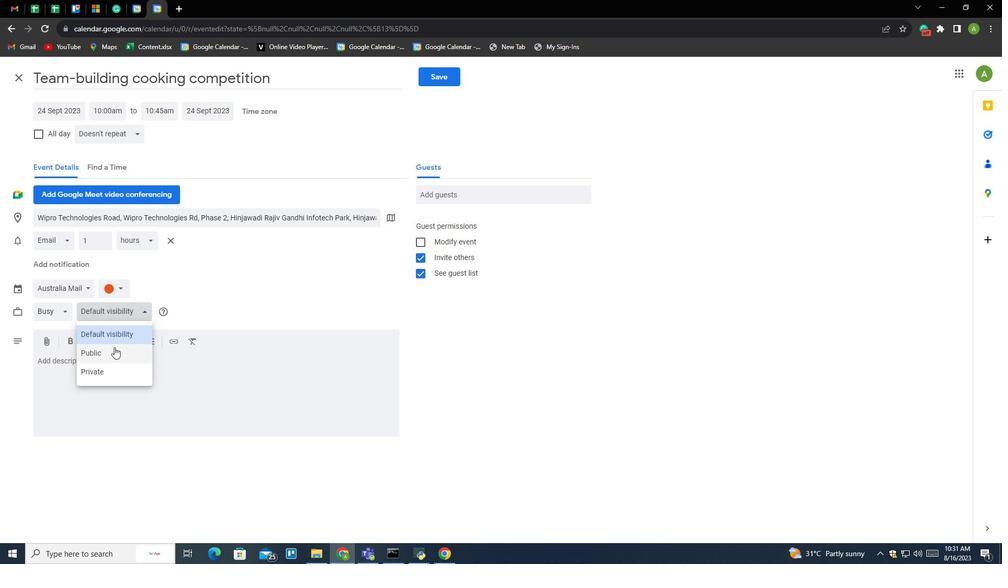 
Action: Mouse pressed left at (110, 343)
Screenshot: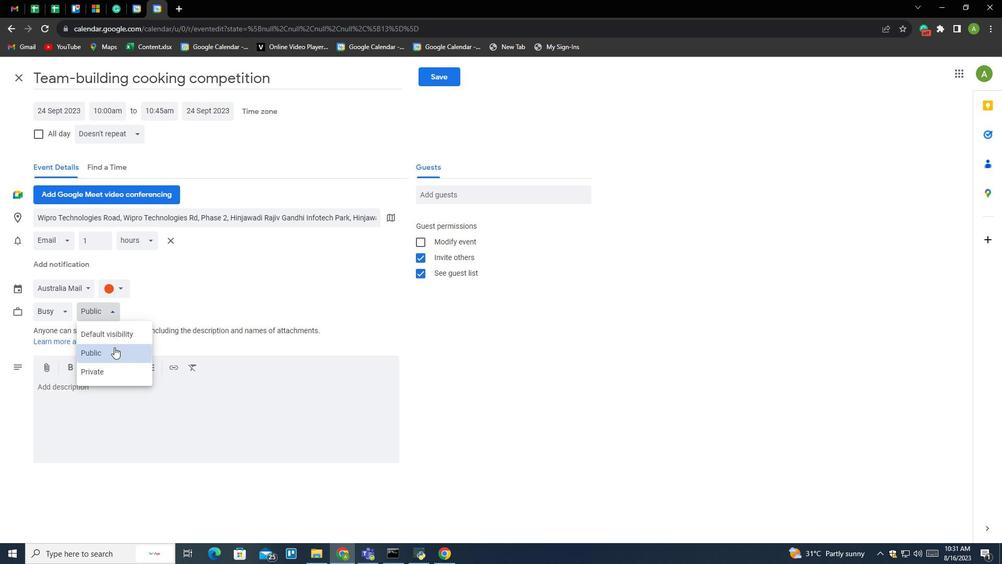 
Action: Mouse moved to (250, 268)
Screenshot: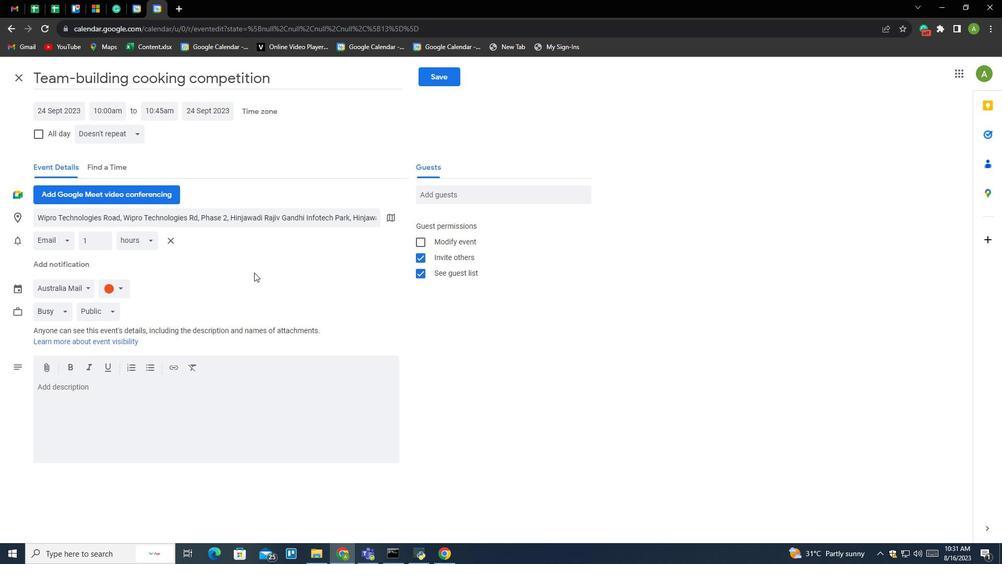 
Action: Mouse pressed left at (250, 268)
Screenshot: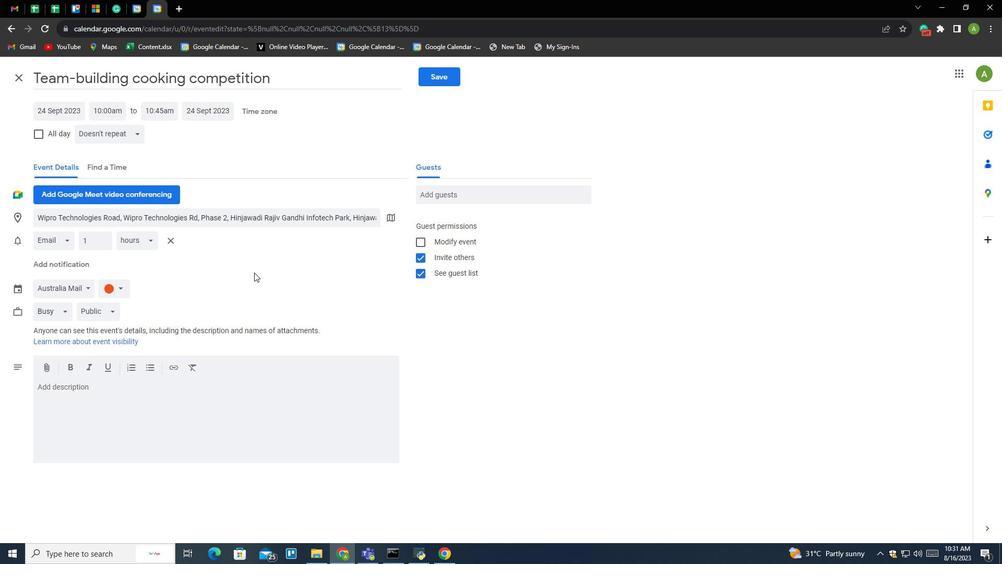 
Action: Mouse moved to (132, 387)
Screenshot: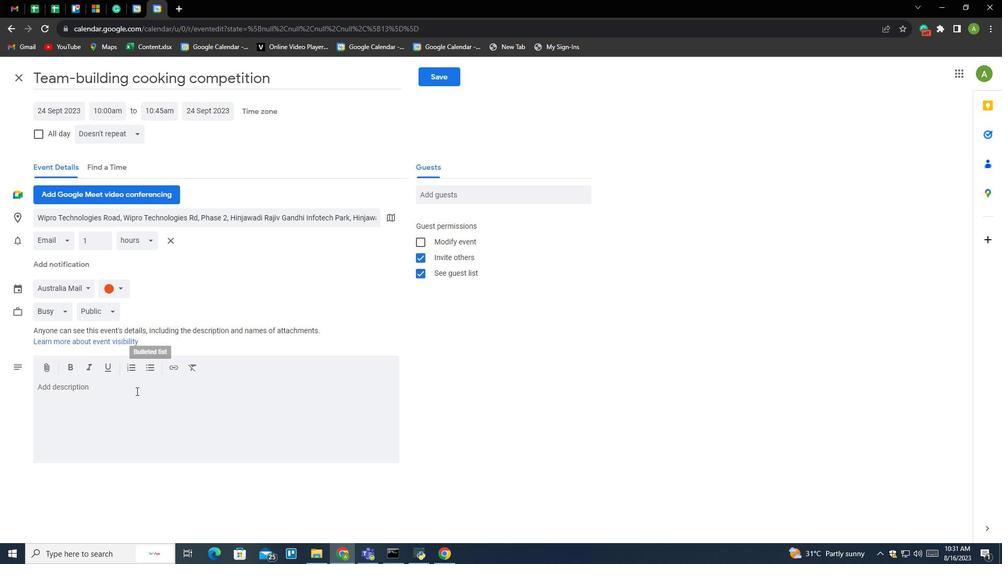 
Action: Mouse pressed left at (132, 387)
Screenshot: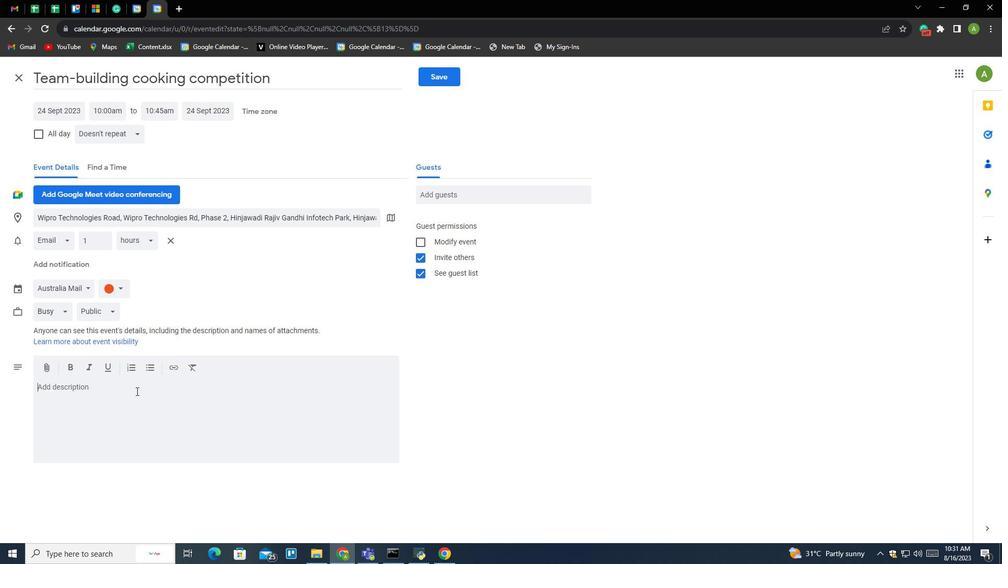 
Action: Mouse moved to (200, 399)
Screenshot: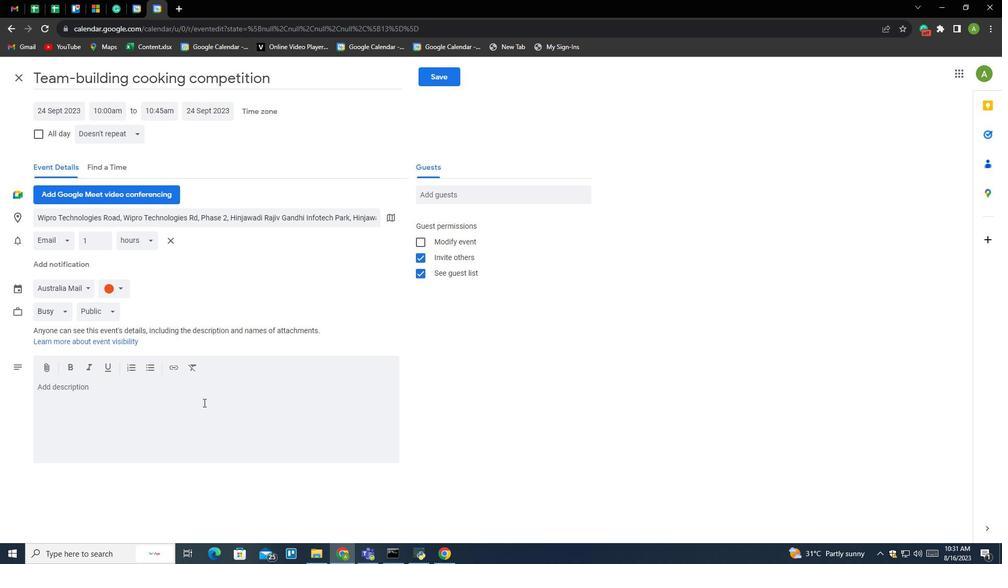 
Action: Mouse pressed left at (200, 399)
Screenshot: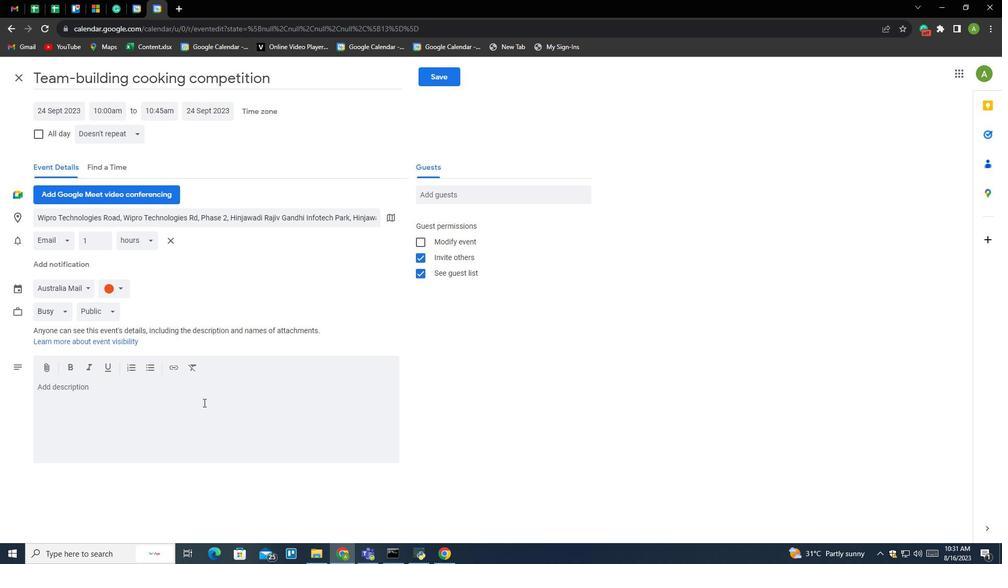 
Action: Mouse moved to (228, 391)
Screenshot: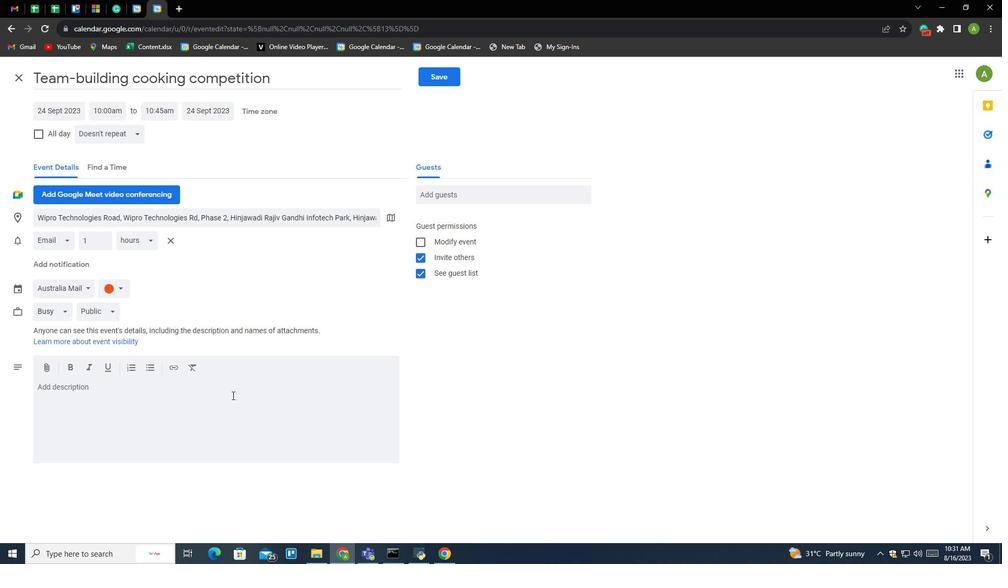 
Action: Mouse pressed left at (228, 391)
Screenshot: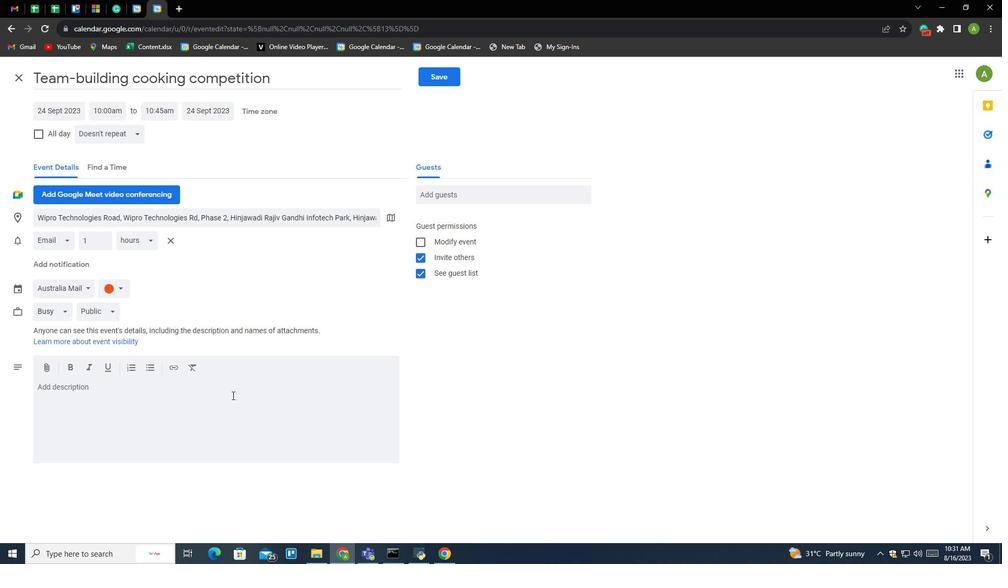 
Action: Key pressed f<Key.shift>L<Key.backspace><Key.backspace><Key.shift>Join<Key.space>us<Key.space>for<Key.space><Key.backspace>-fulli<Key.backspace><Key.backspace><Key.backspace><Key.backspace>illed<Key.space>and<Key.space>deliciour<Key.backspace>s<Key.space>teblidng<Key.backspace><Key.backspace><Key.backspace><Key.backspace>ding<Key.space>cooking<Key.space>compi<Key.backspace>etitiaoin<Key.backspace><Key.backspace><Key.backspace><Key.backspace>on<Key.space><Key.backspace><Key.shift>!<Key.space><Key.shift>This<Key.space>event<Key.space>is<Key.space>designed<Key.space>to<Key.space>strengh<Key.backspace>then<Key.space>teamwork,<Key.space>communication,<Key.space>and<Key.space>culinary<Key.space>skills<Key.space>while<Key.space>foas<Key.backspace><Key.backspace>stering<Key.space>asen<Key.backspace><Key.backspace><Key.backspace><Key.space>sense<Key.space>of<Key.space>camaraderie<Key.space>among<Key.space>out<Key.space>team<Key.space>membesr<Key.backspace><Key.backspace>rs.
Screenshot: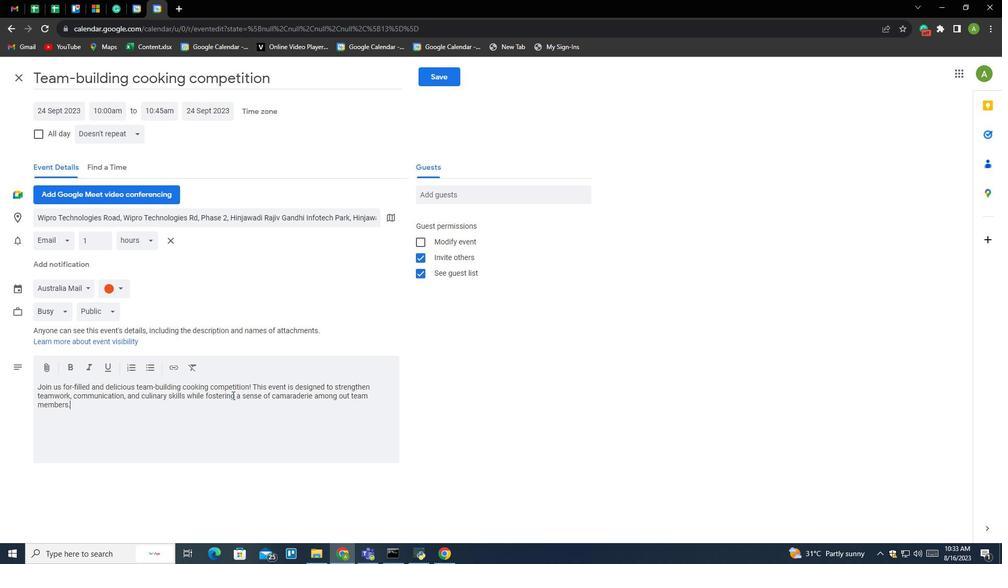 
Action: Mouse moved to (72, 400)
Screenshot: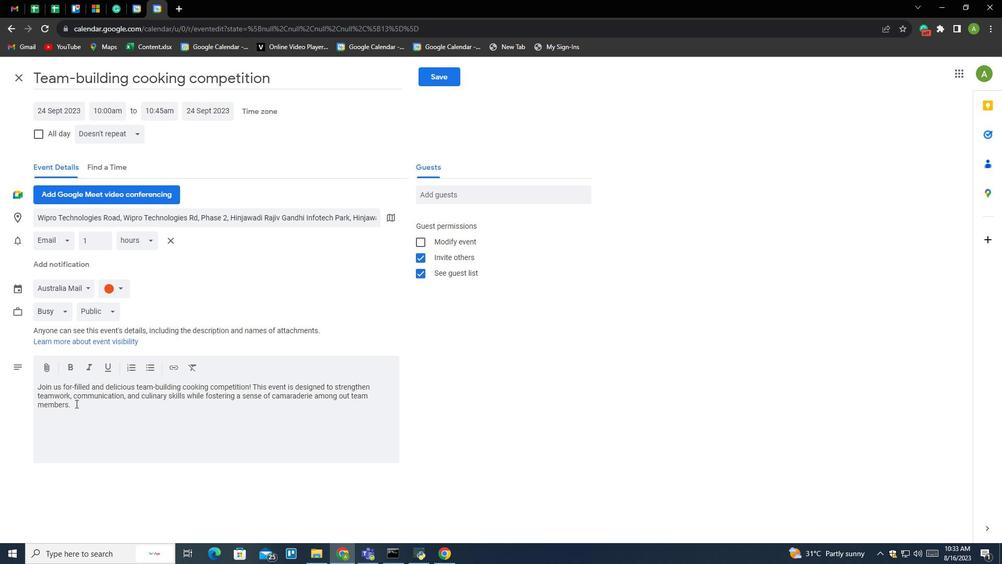 
Action: Mouse pressed left at (72, 400)
Screenshot: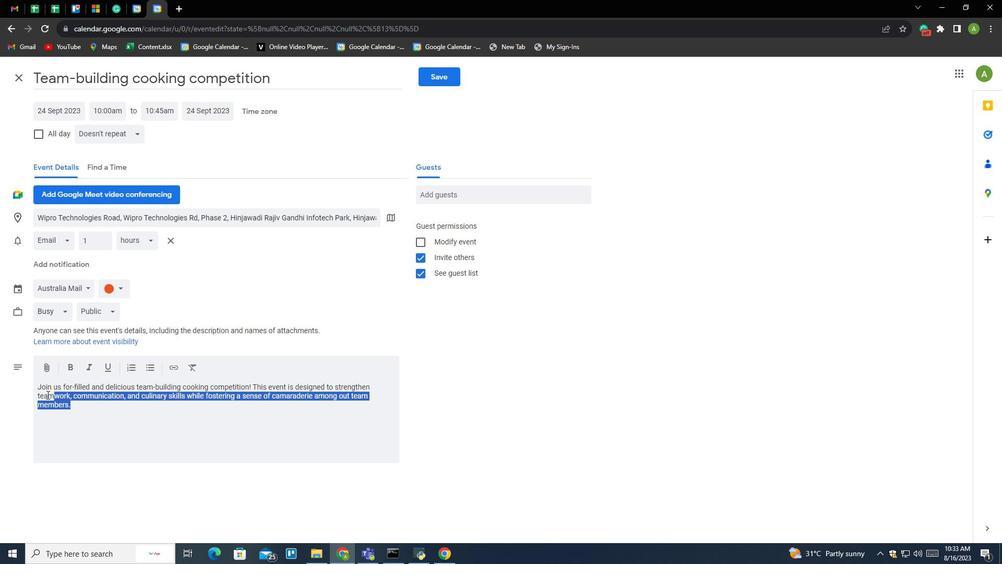 
Action: Mouse moved to (66, 368)
Screenshot: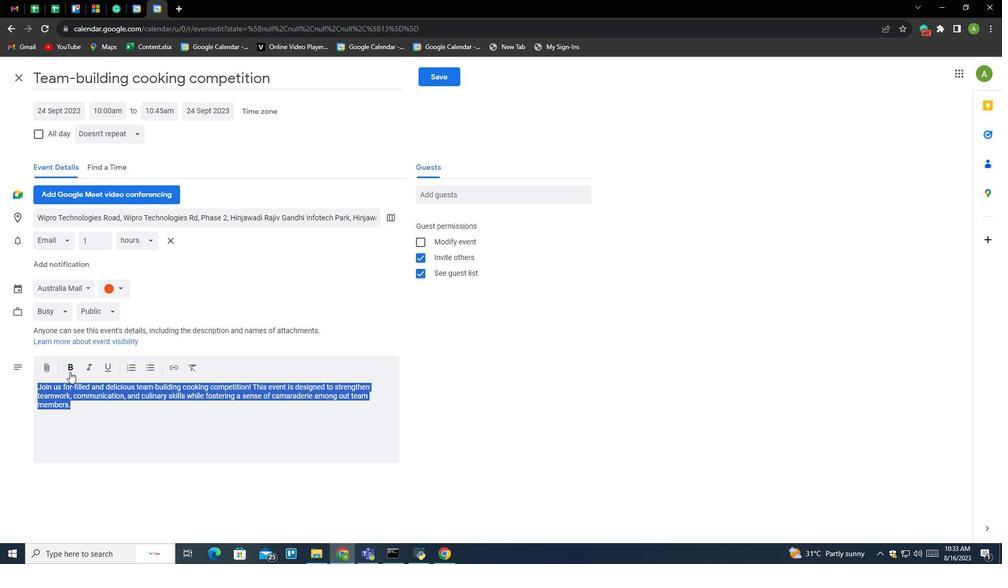 
Action: Mouse pressed left at (66, 368)
Screenshot: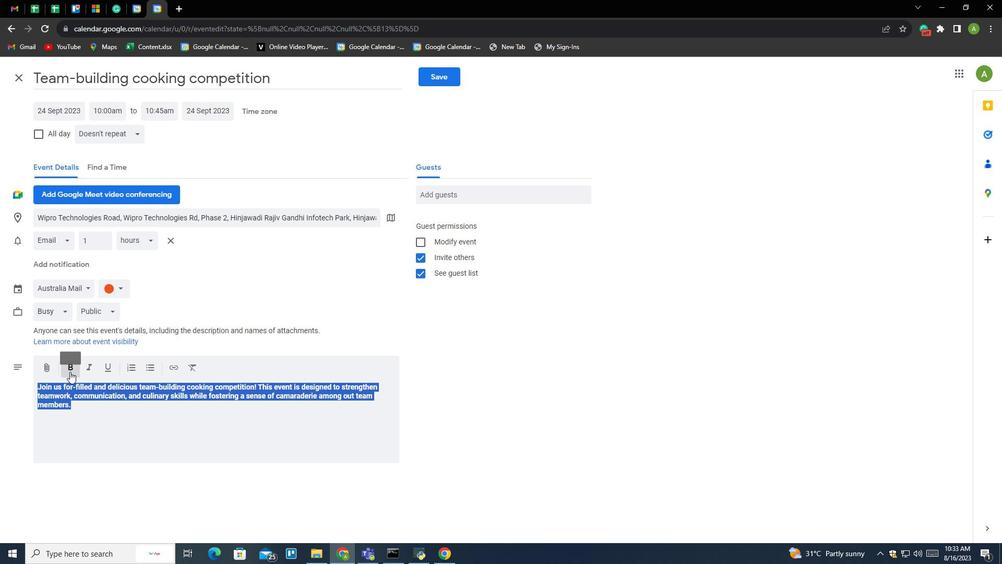 
Action: Mouse moved to (76, 406)
Screenshot: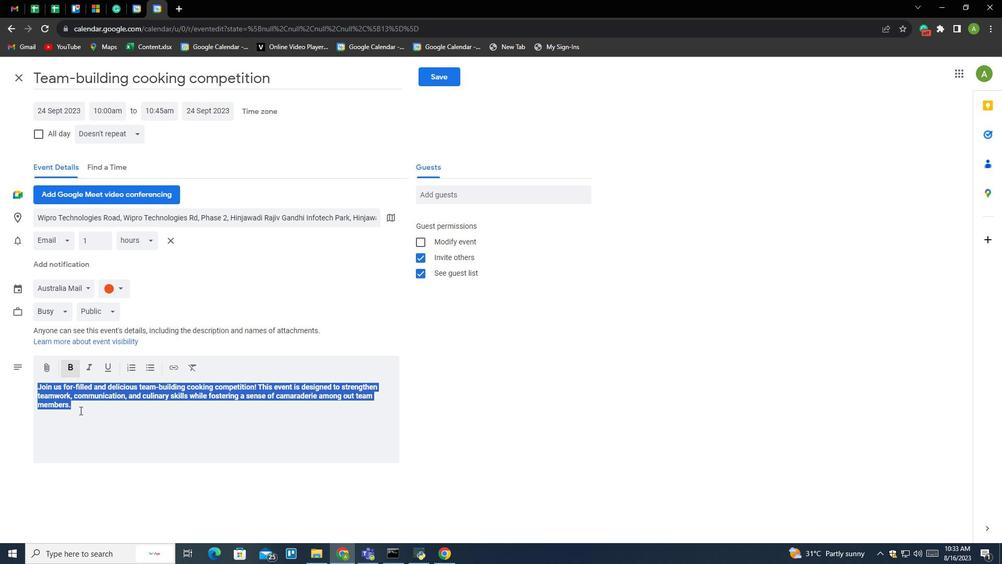 
Action: Mouse pressed left at (76, 406)
Screenshot: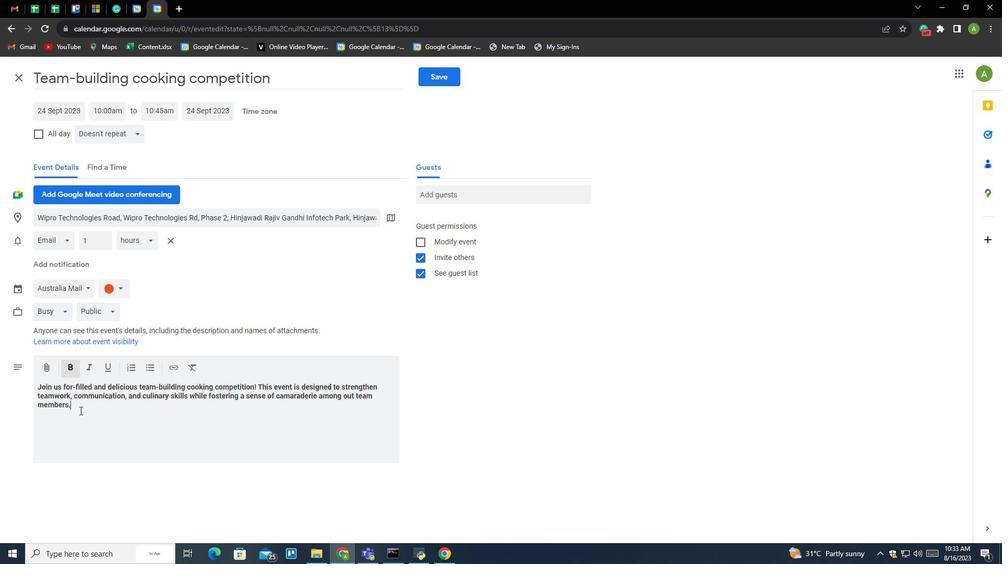 
Action: Mouse moved to (76, 406)
Screenshot: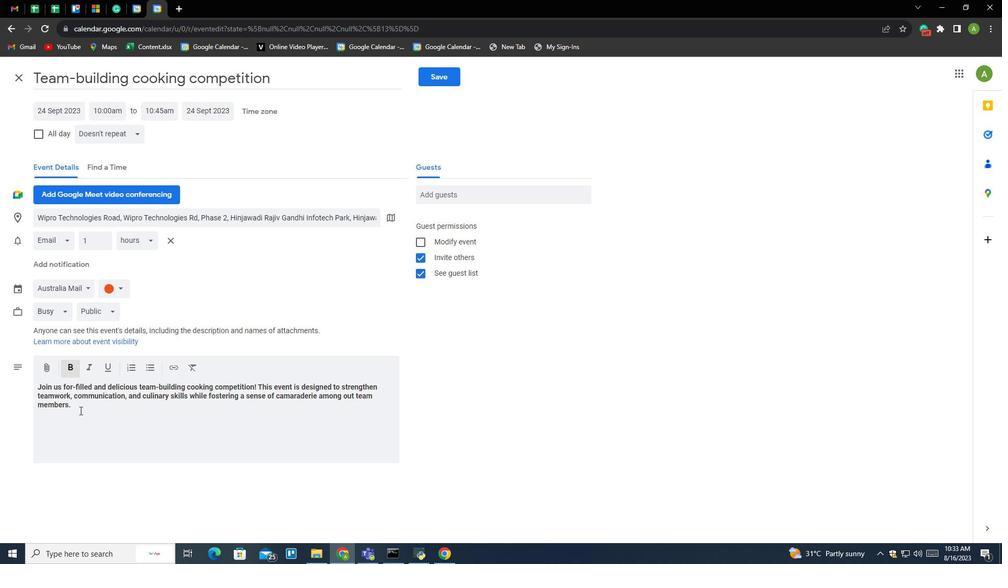
Action: Mouse pressed left at (76, 406)
Screenshot: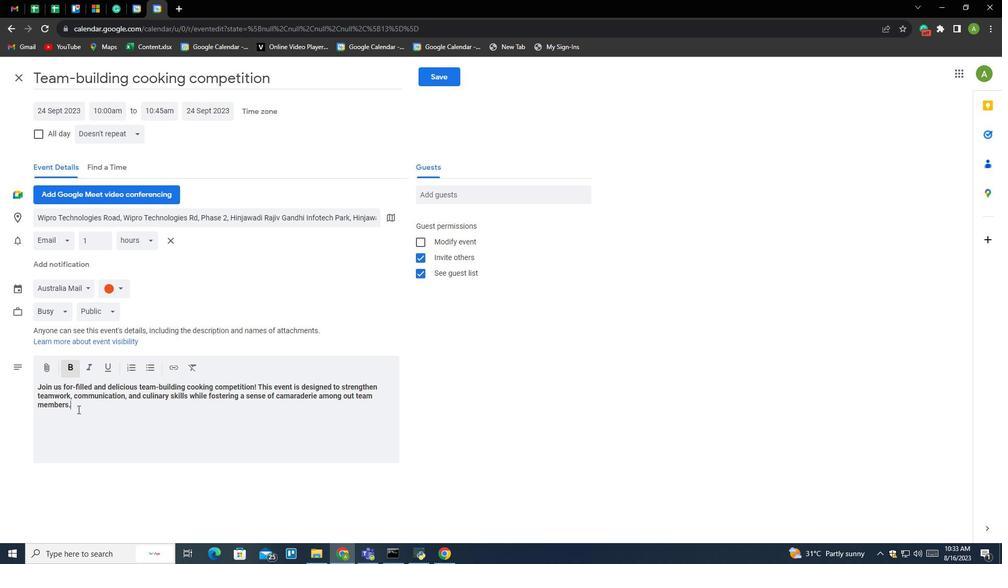 
Action: Mouse moved to (69, 410)
Screenshot: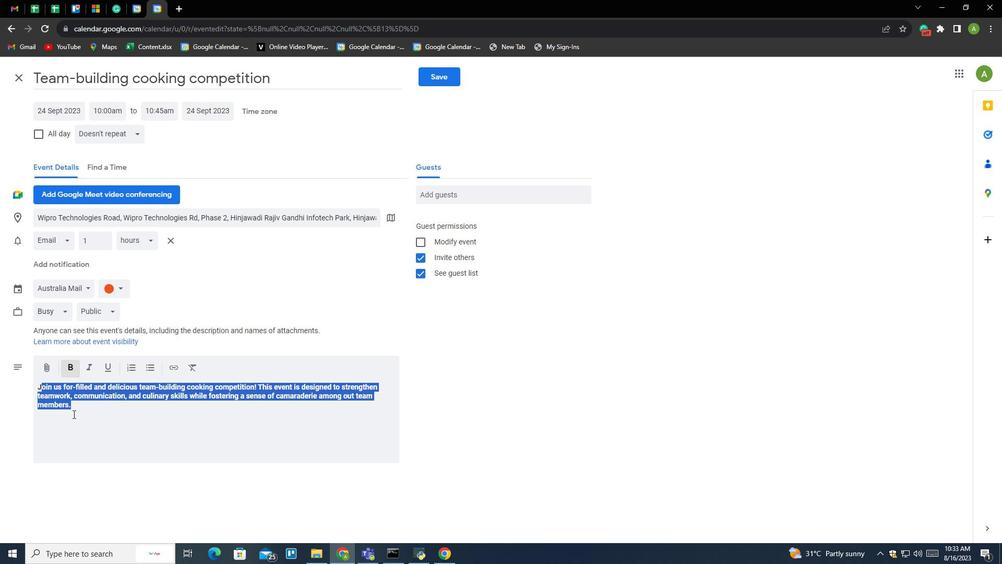 
Action: Mouse pressed left at (69, 410)
Screenshot: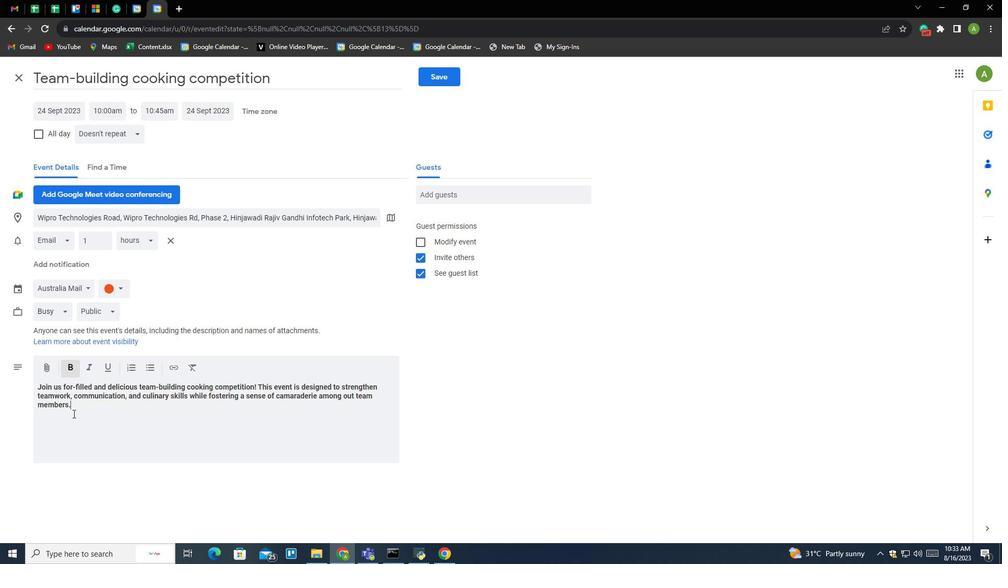 
Action: Mouse moved to (69, 403)
Screenshot: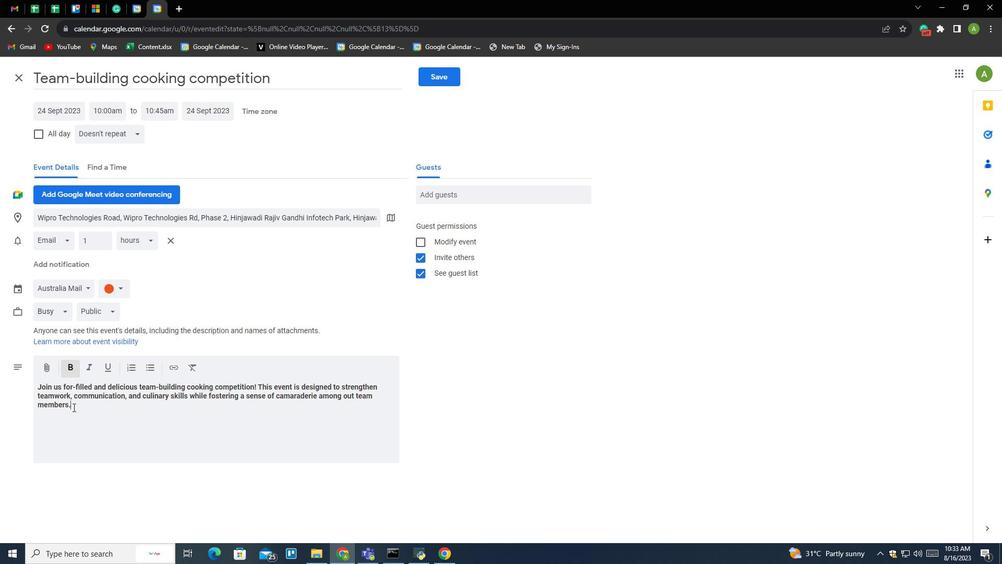 
Action: Mouse pressed left at (69, 403)
Screenshot: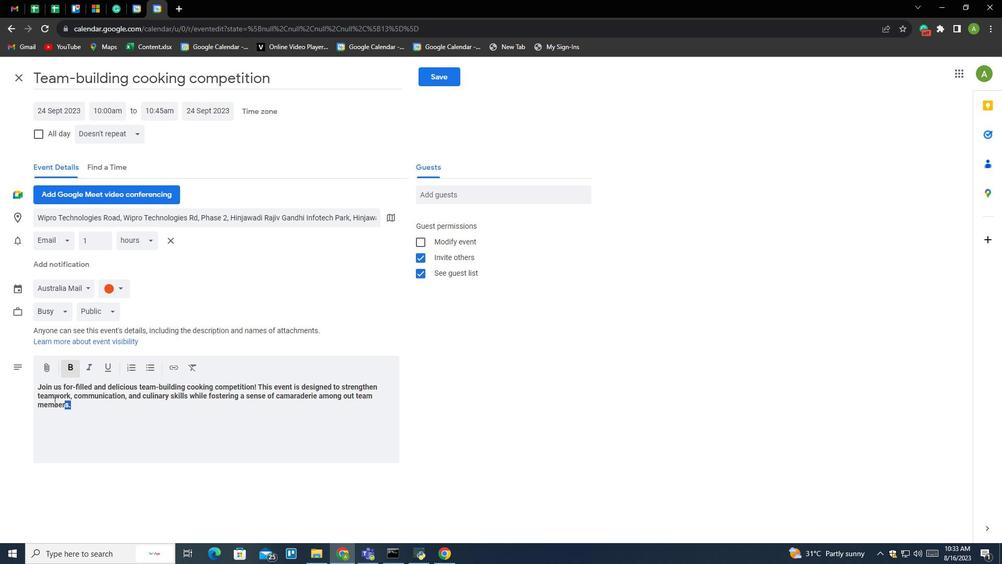 
Action: Mouse moved to (88, 363)
Screenshot: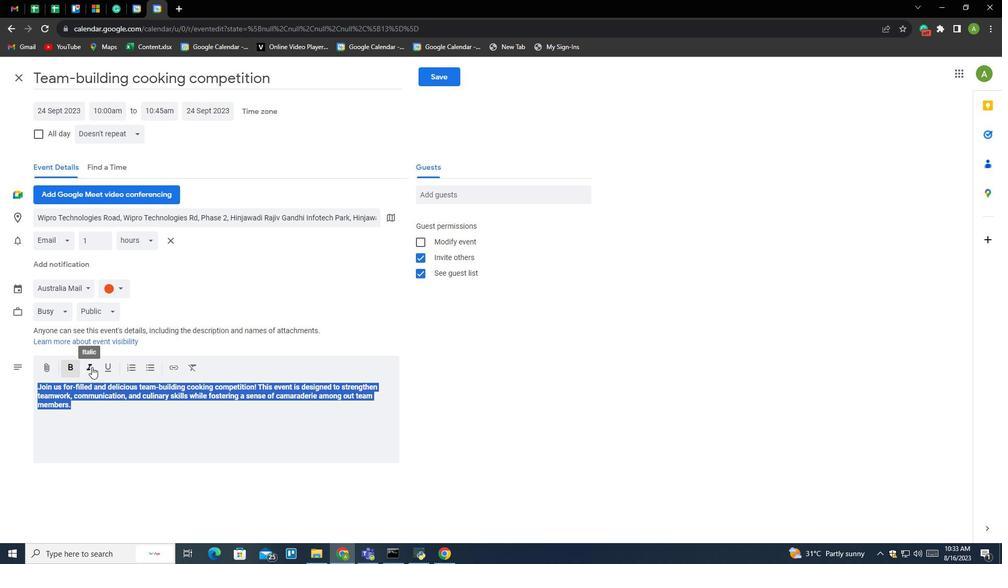 
Action: Mouse pressed left at (88, 363)
Screenshot: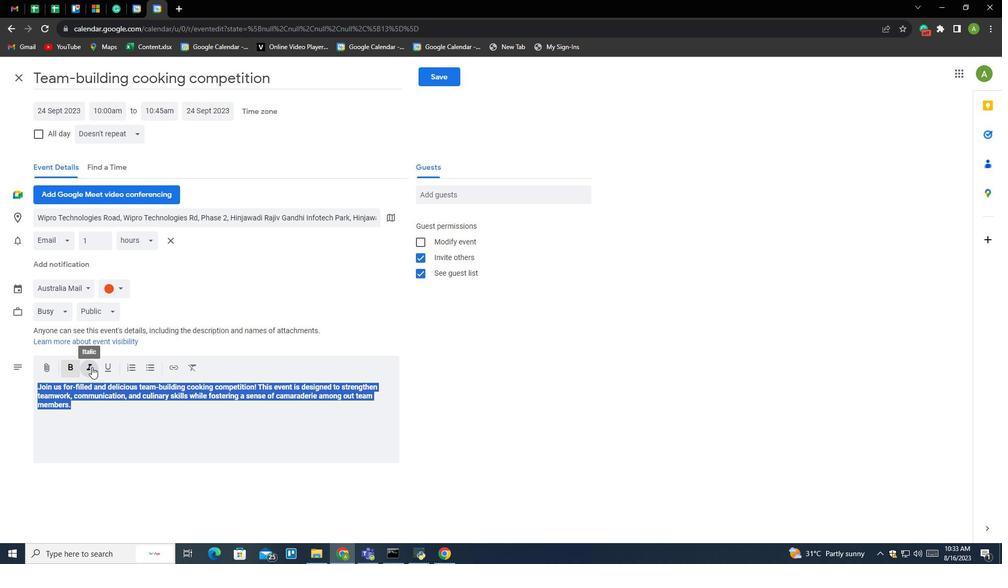 
Action: Mouse moved to (102, 357)
Screenshot: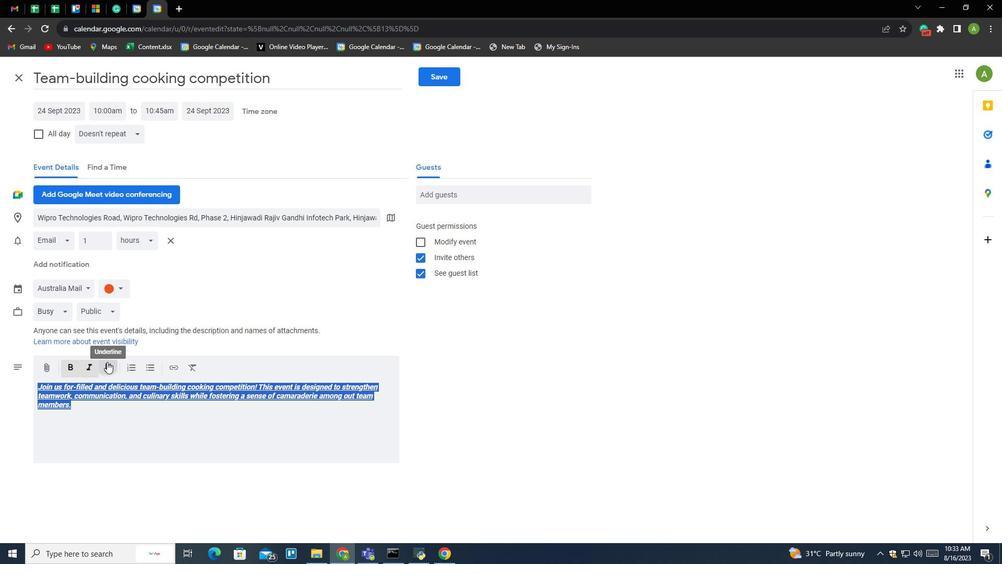 
Action: Mouse pressed left at (102, 357)
Screenshot: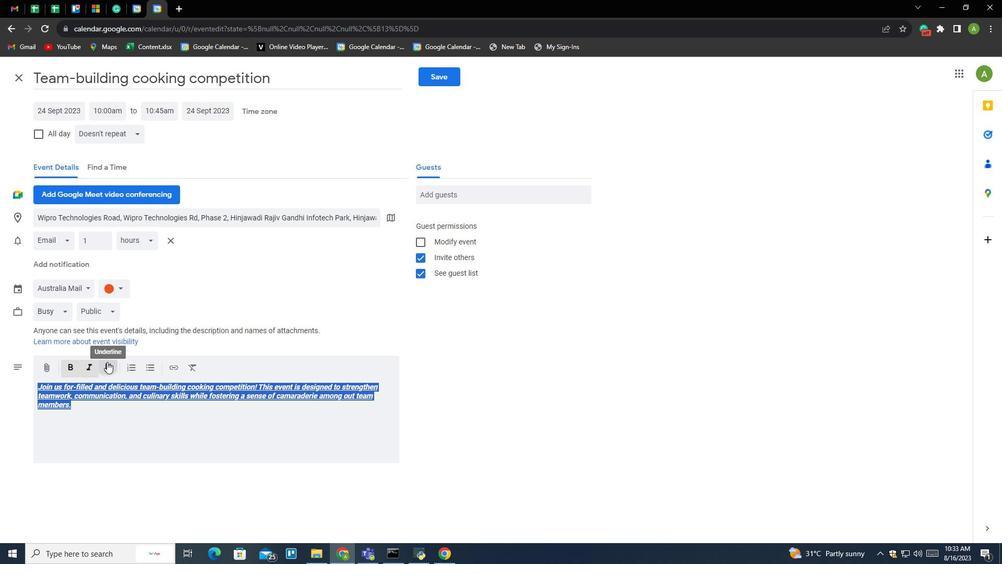 
Action: Mouse moved to (86, 412)
Screenshot: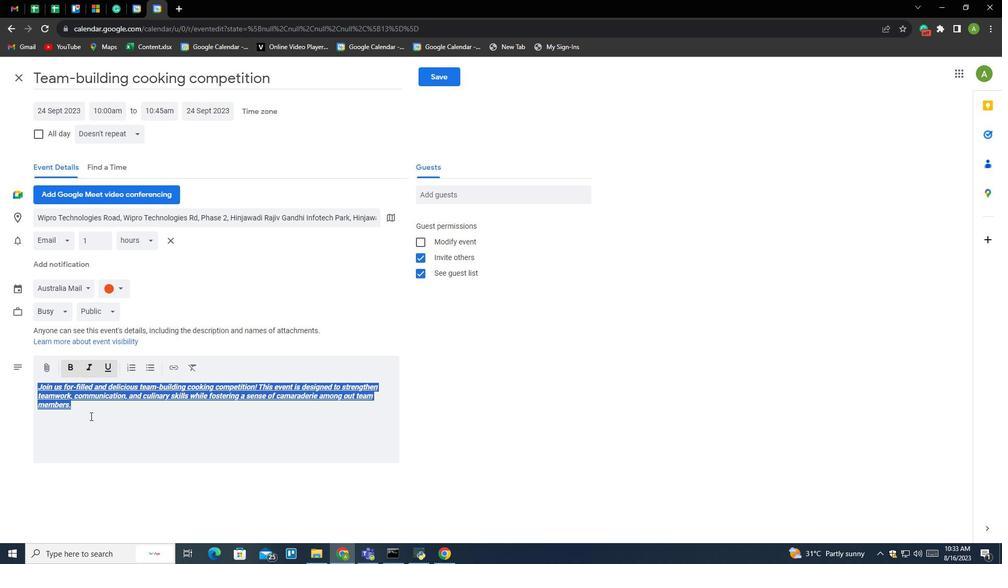 
Action: Mouse pressed left at (86, 412)
Screenshot: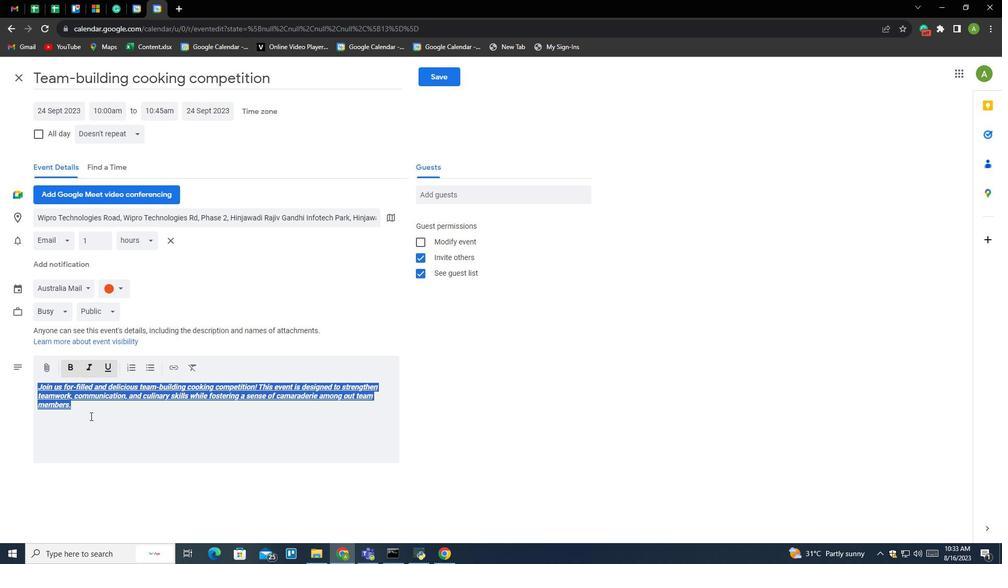 
Action: Mouse moved to (416, 237)
Screenshot: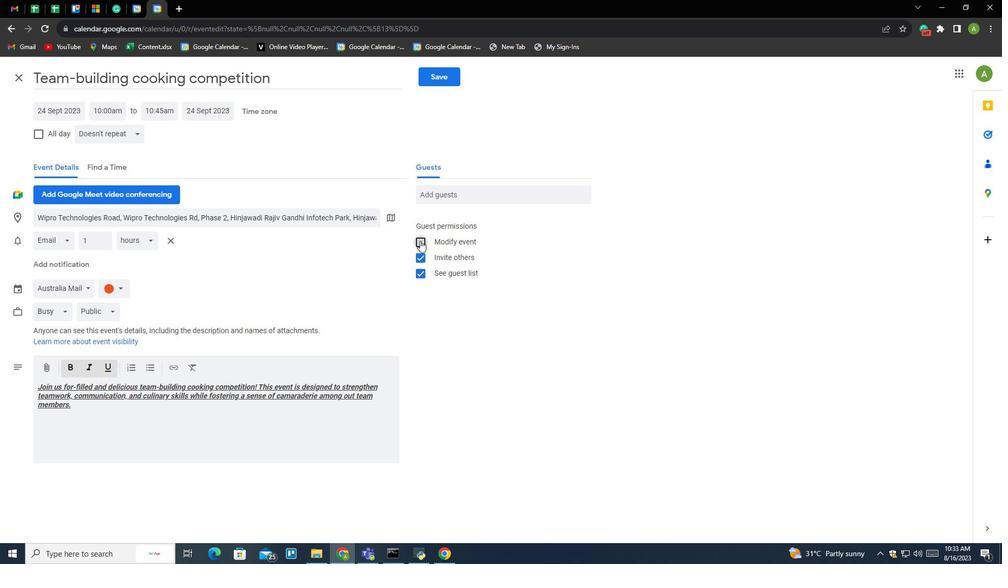 
Action: Mouse pressed left at (416, 237)
Screenshot: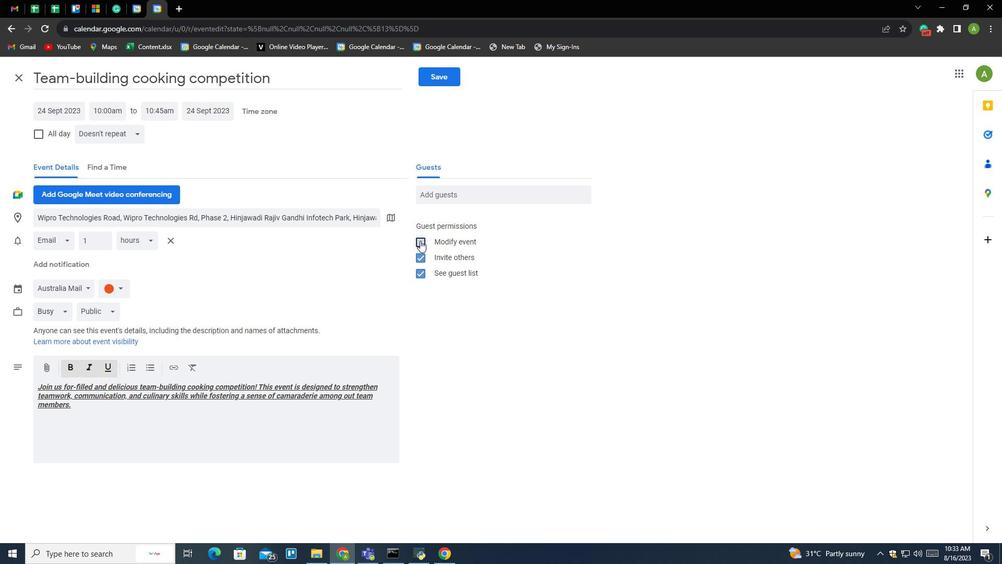 
Action: Mouse moved to (447, 195)
Screenshot: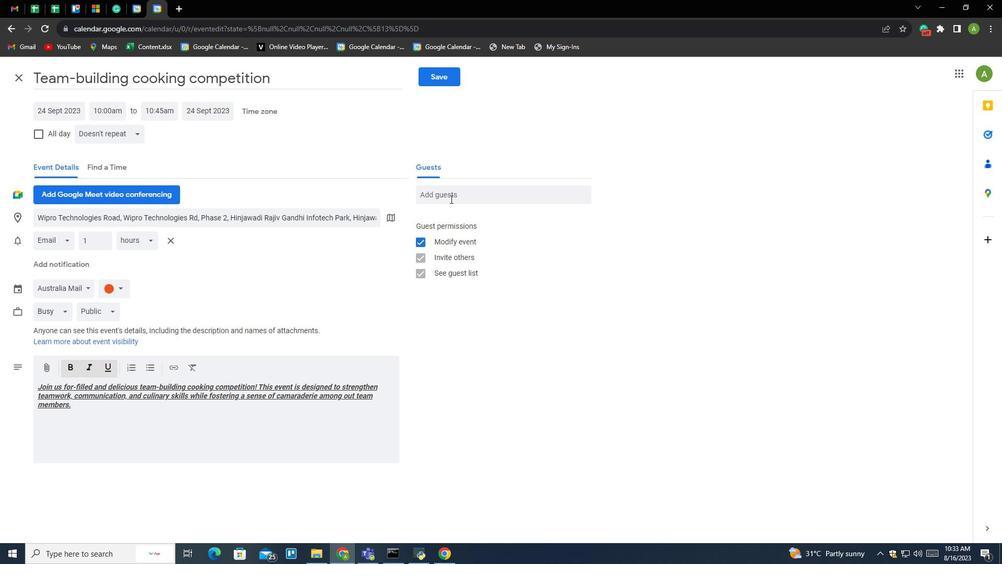
Action: Mouse pressed left at (447, 195)
Screenshot: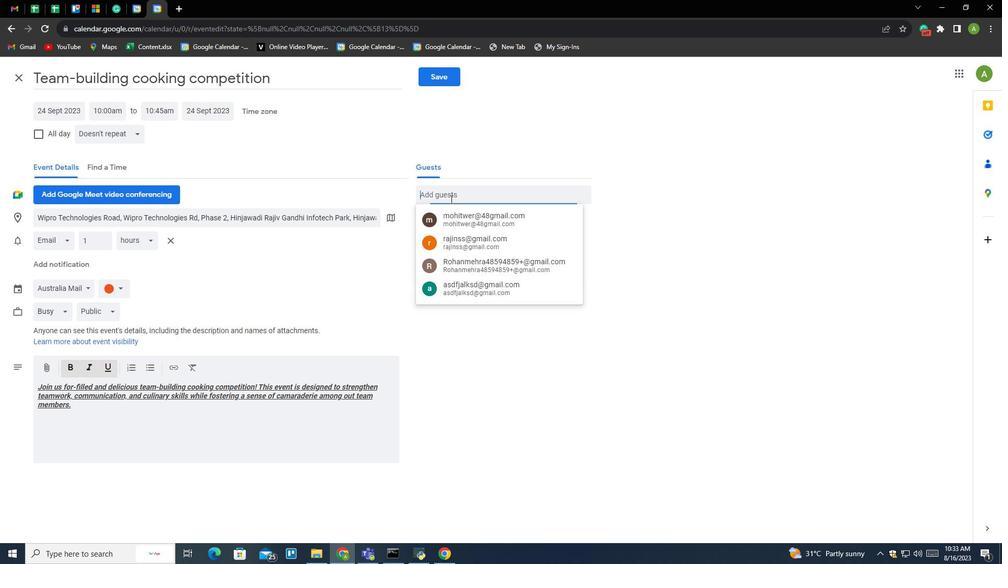 
Action: Key pressed <Key.shift>Rahul<Key.backspace><Key.shift>789<Key.shift>@gmail.com<Key.enter>
Screenshot: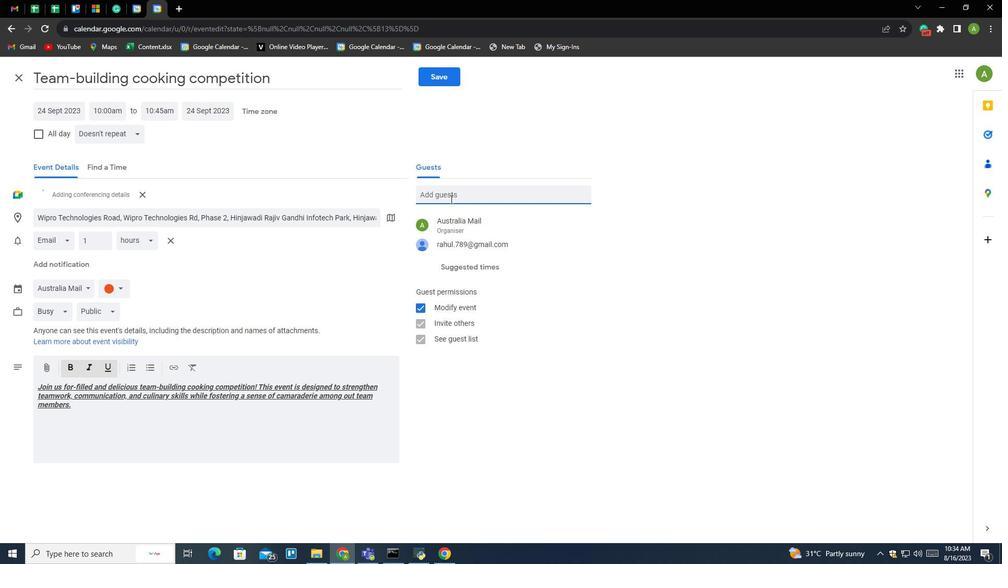 
Action: Mouse moved to (100, 163)
Screenshot: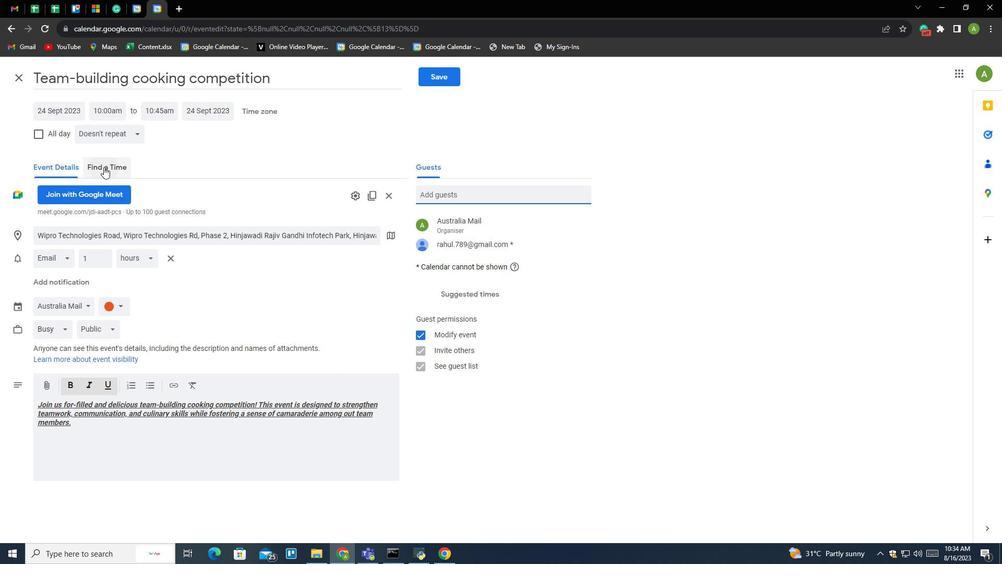 
Action: Mouse pressed left at (100, 163)
Screenshot: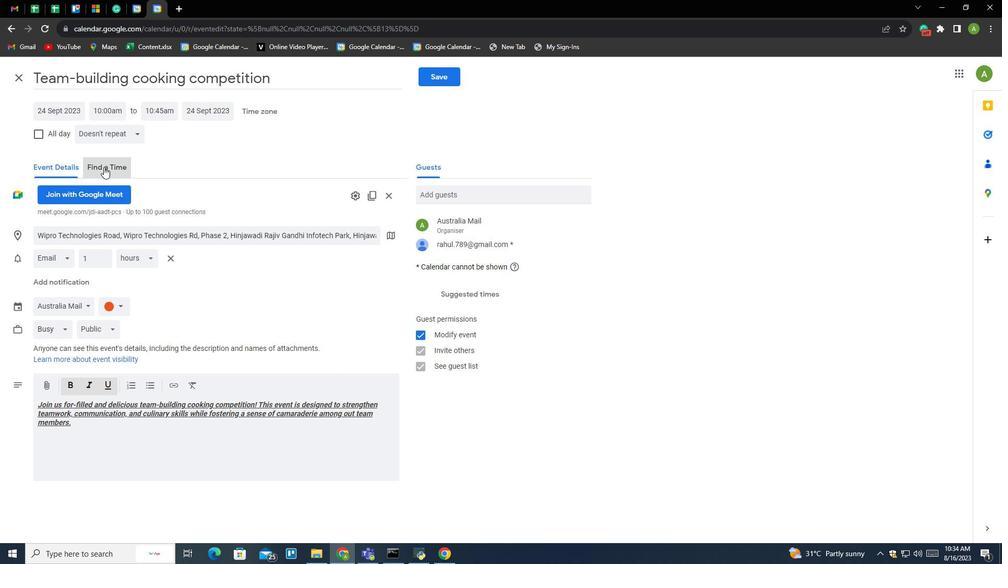 
Action: Mouse moved to (787, 291)
Screenshot: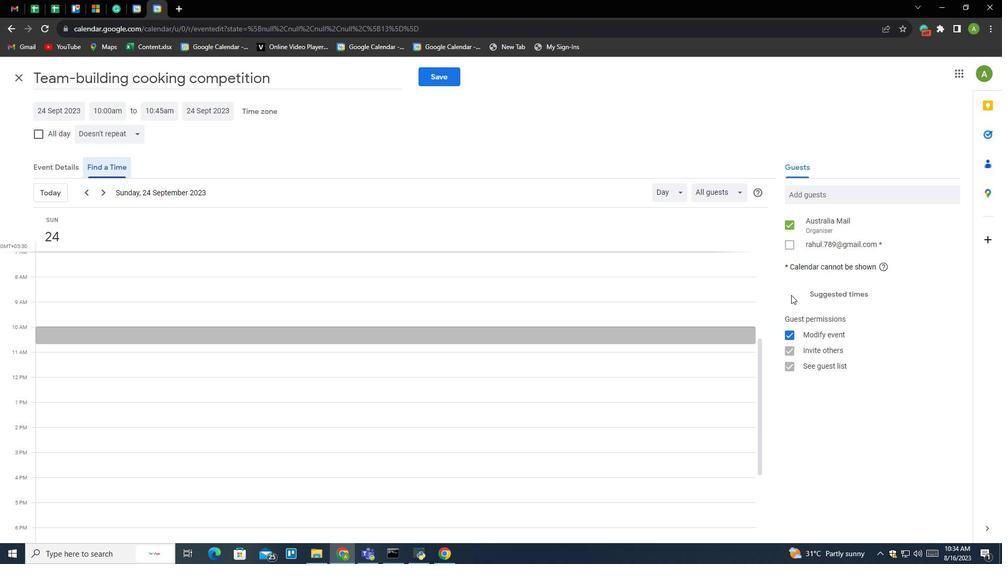 
Action: Mouse scrolled (526, 373) with delta (0, 0)
Screenshot: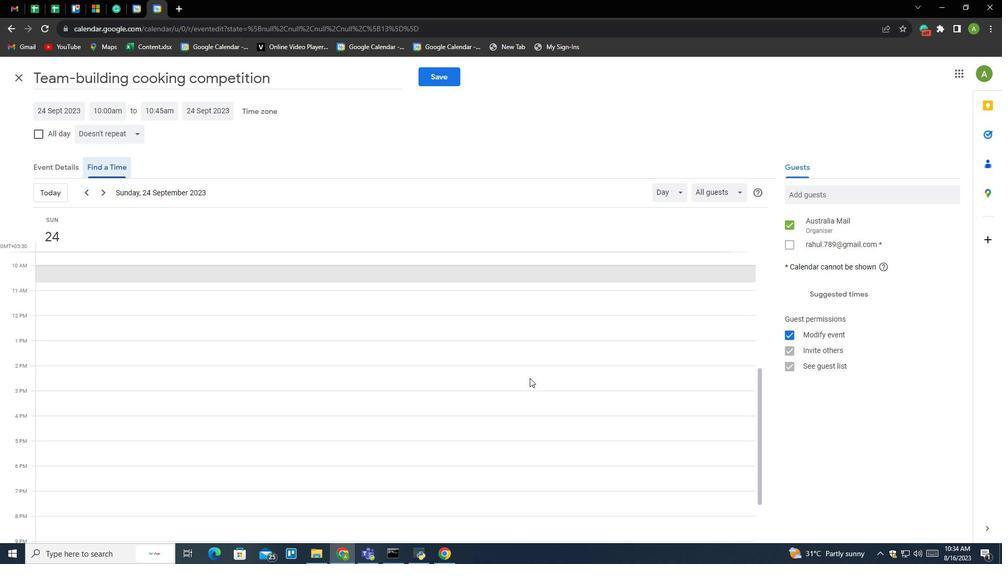 
Action: Mouse scrolled (526, 373) with delta (0, 0)
Screenshot: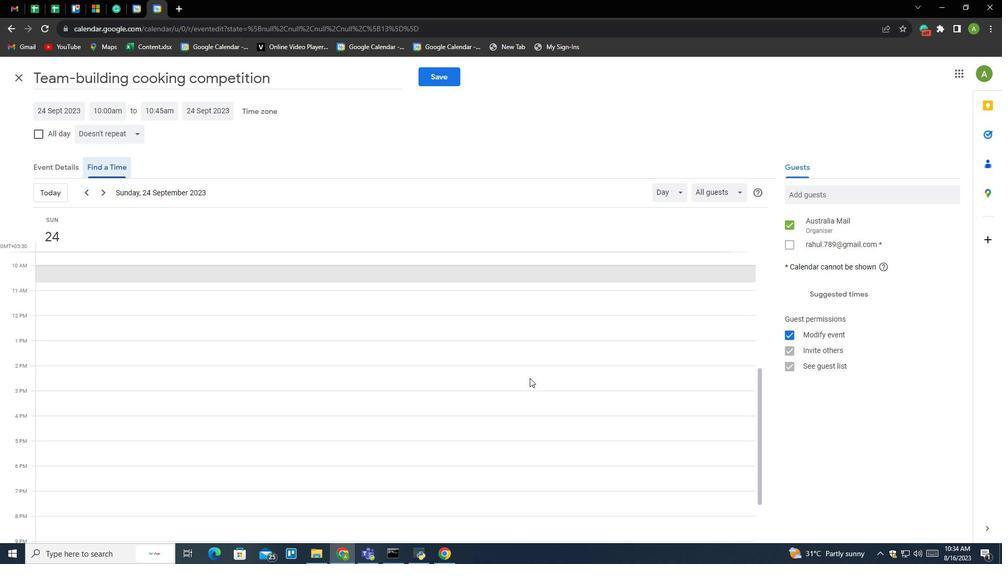 
Action: Mouse scrolled (526, 375) with delta (0, 0)
Screenshot: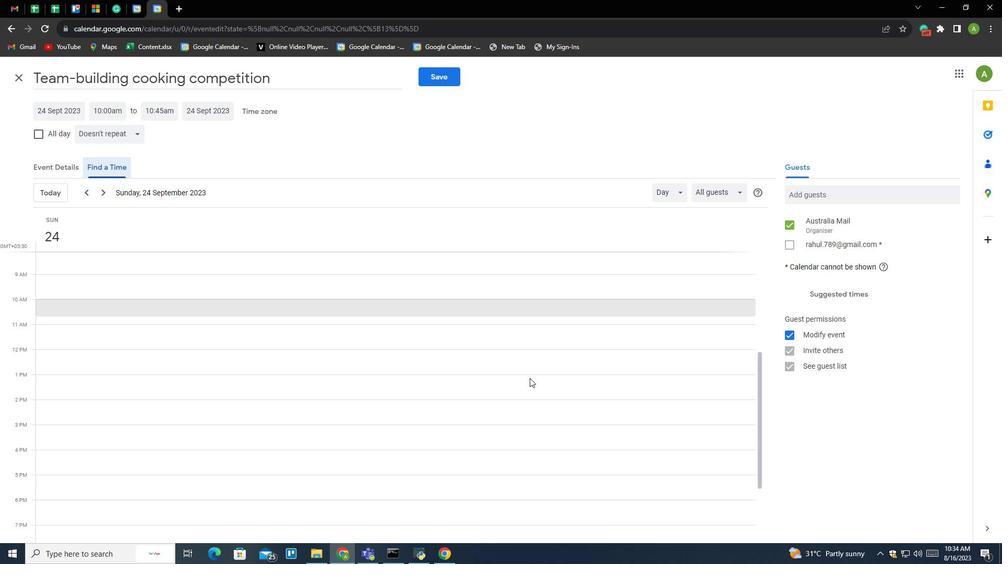 
Action: Mouse scrolled (526, 375) with delta (0, 0)
Screenshot: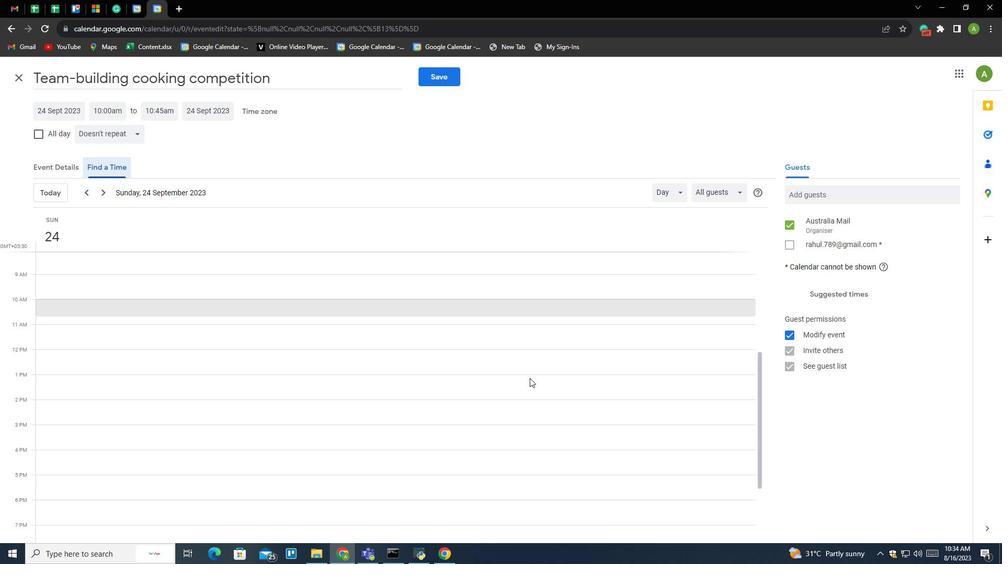 
Action: Mouse scrolled (526, 375) with delta (0, 0)
Screenshot: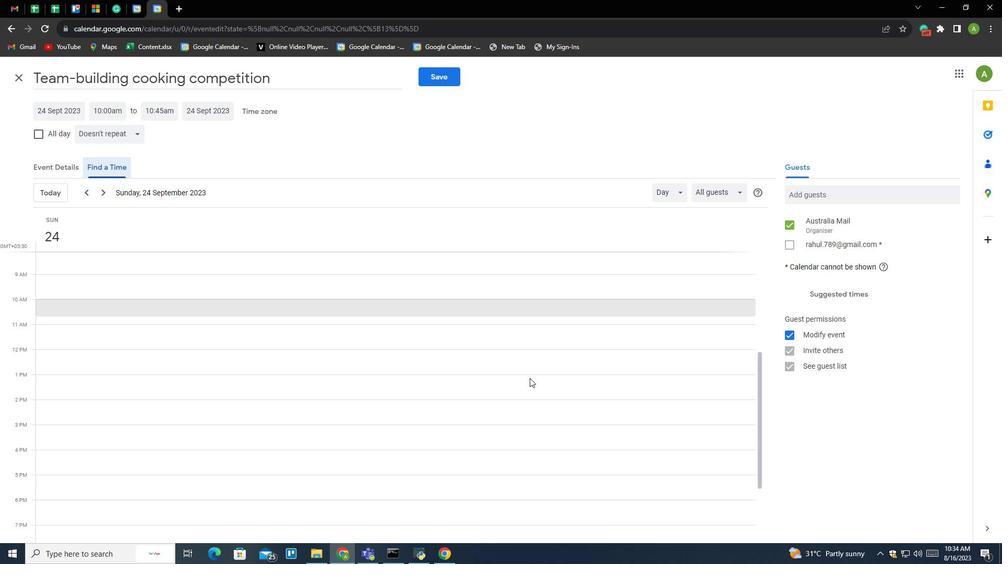 
Action: Mouse moved to (66, 336)
Screenshot: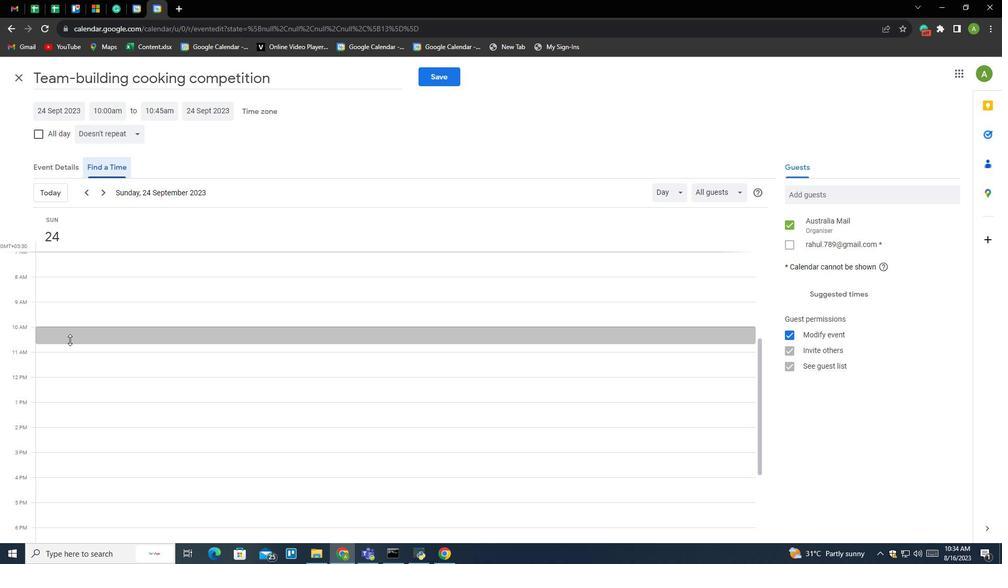 
Action: Mouse pressed left at (66, 336)
Screenshot: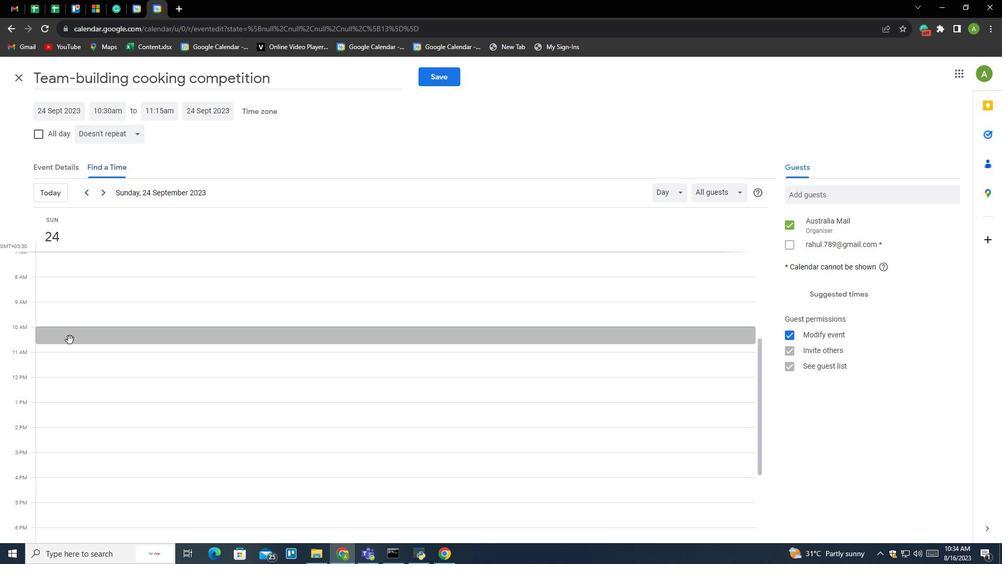 
Action: Mouse moved to (125, 320)
Screenshot: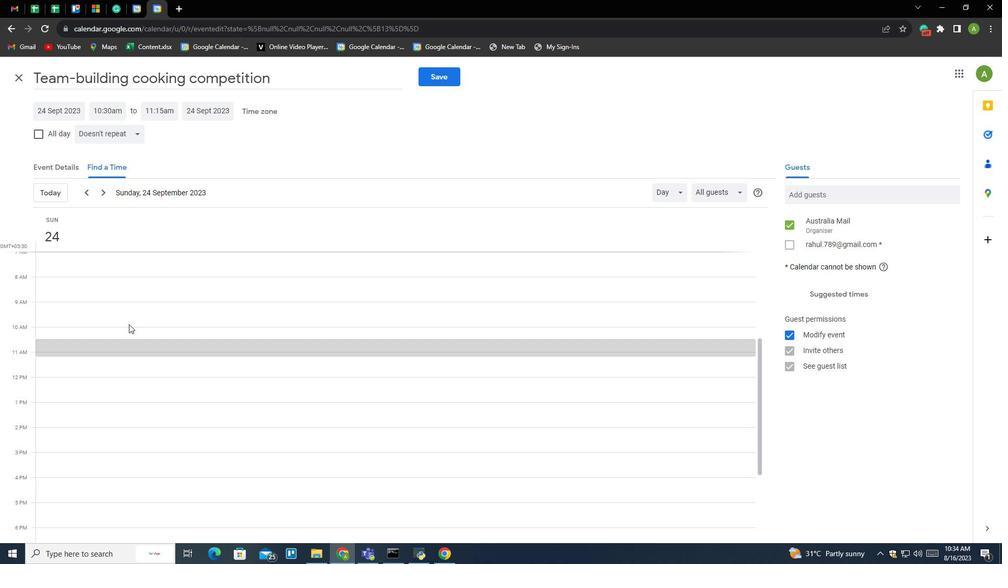 
Action: Mouse pressed left at (125, 320)
Screenshot: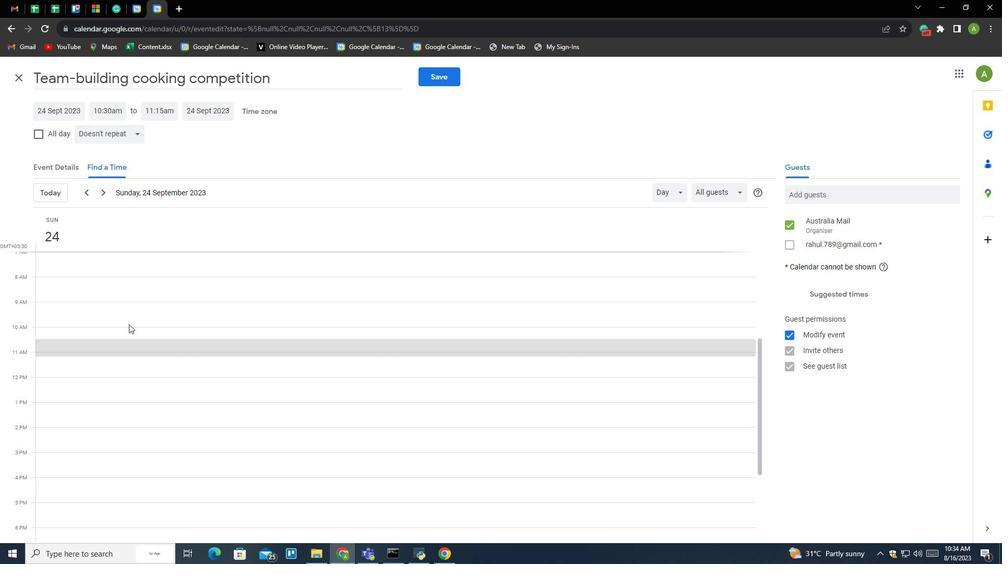 
Action: Mouse moved to (106, 328)
Screenshot: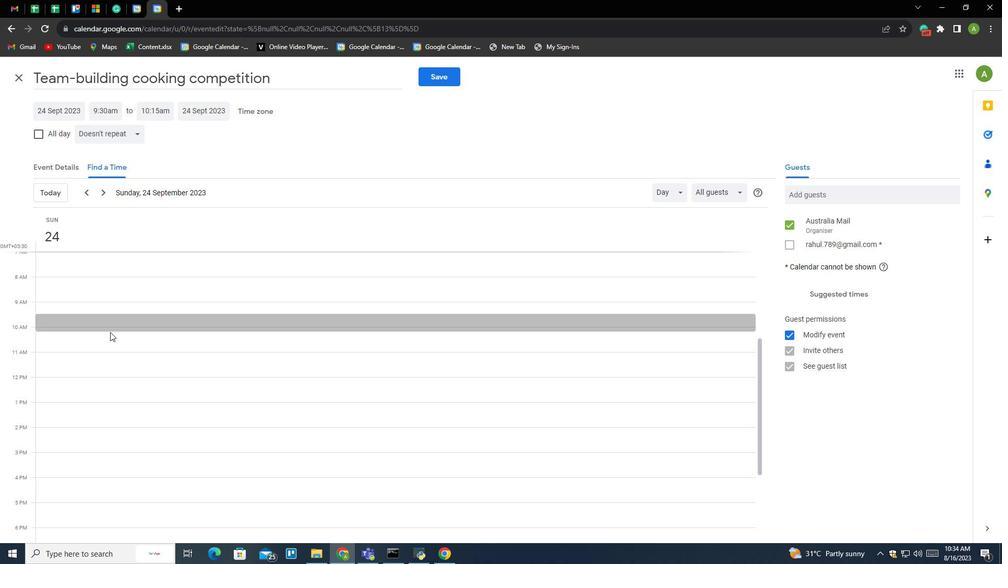 
Action: Mouse pressed left at (106, 328)
Screenshot: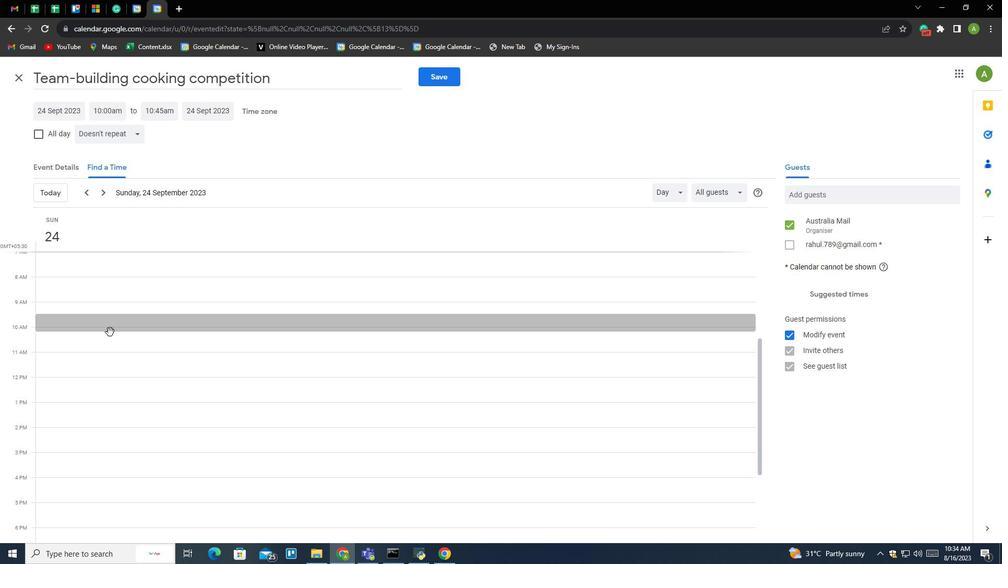
Action: Mouse moved to (786, 239)
Screenshot: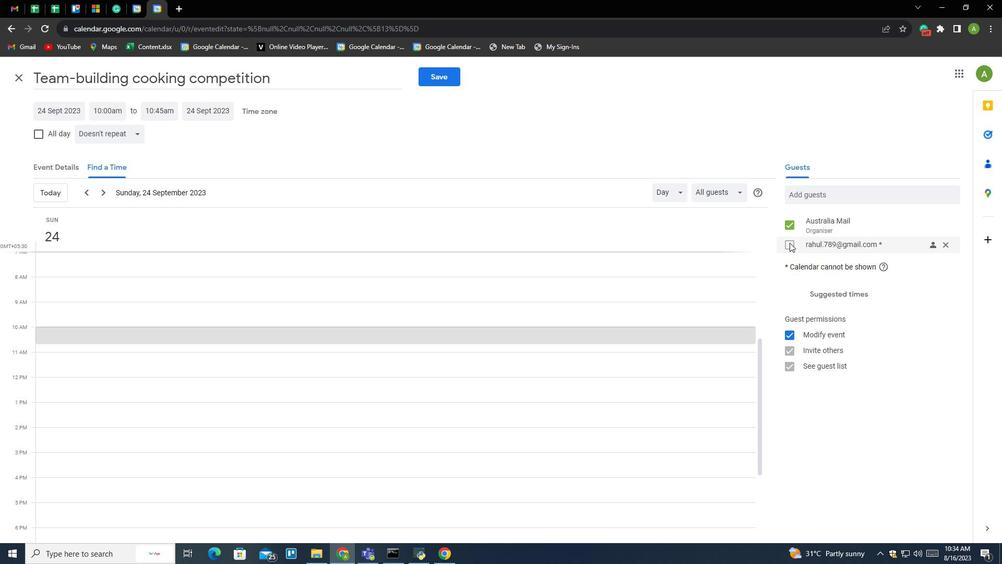 
Action: Mouse pressed left at (786, 239)
Screenshot: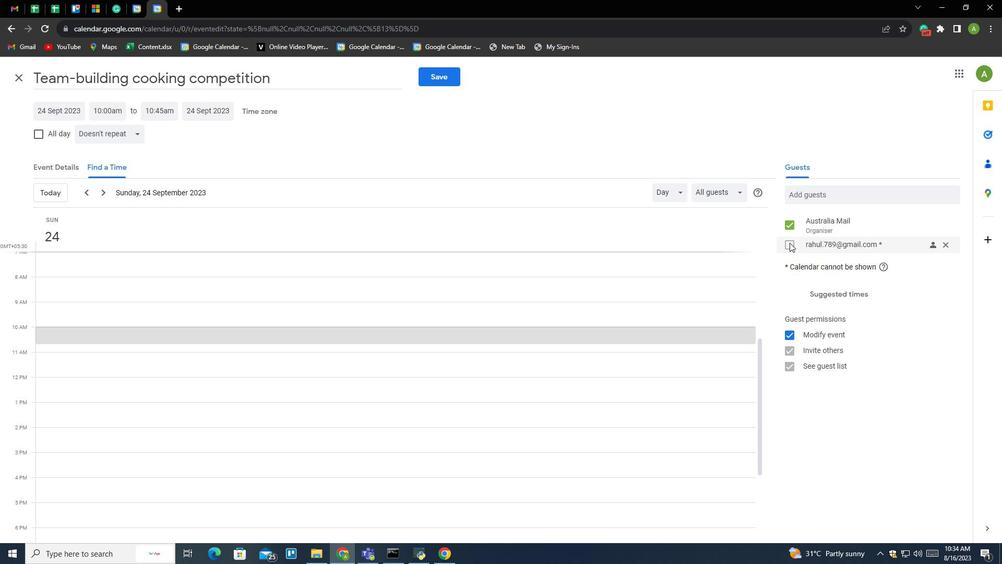 
Action: Mouse moved to (785, 243)
Screenshot: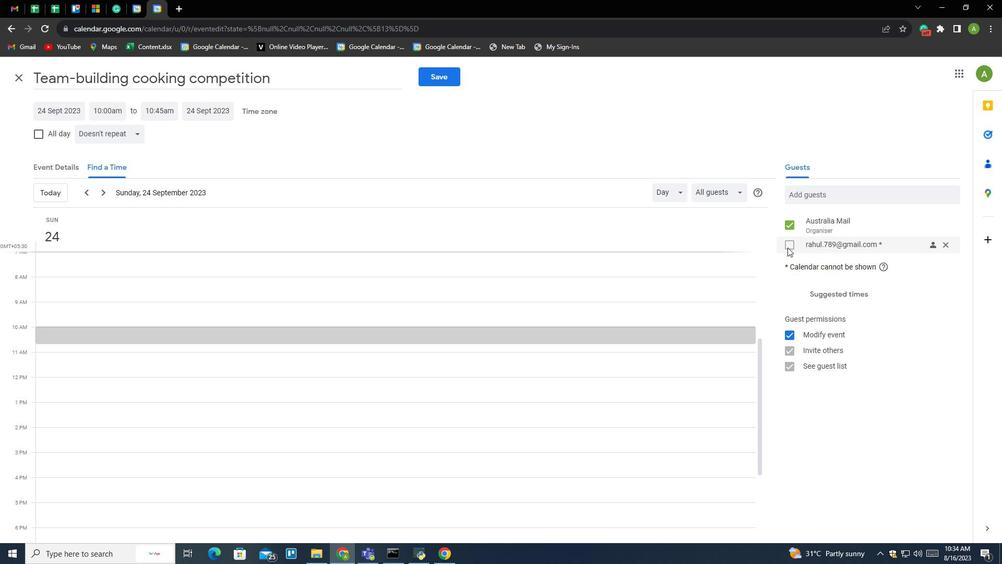 
Action: Mouse pressed left at (785, 243)
Screenshot: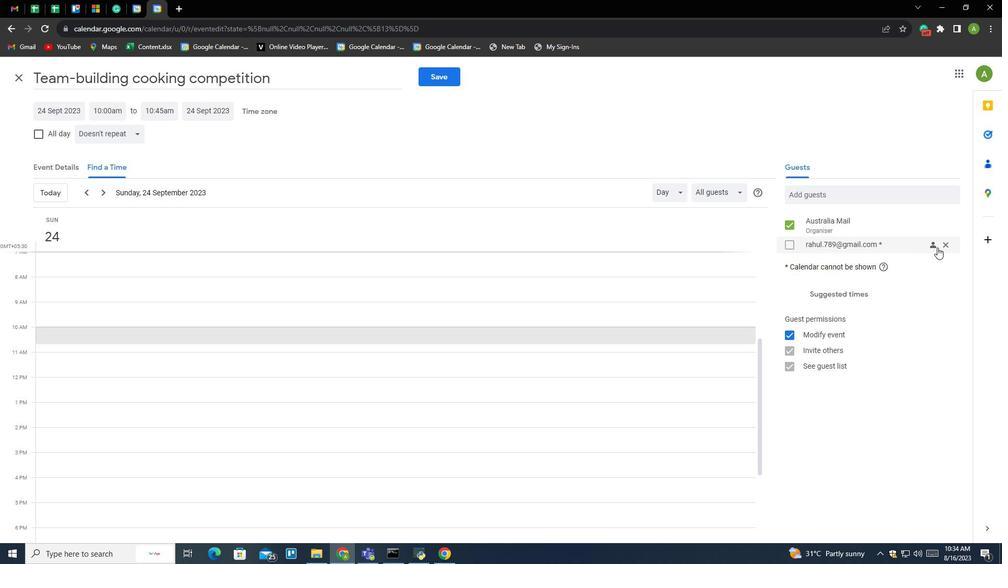 
Action: Mouse moved to (420, 68)
Screenshot: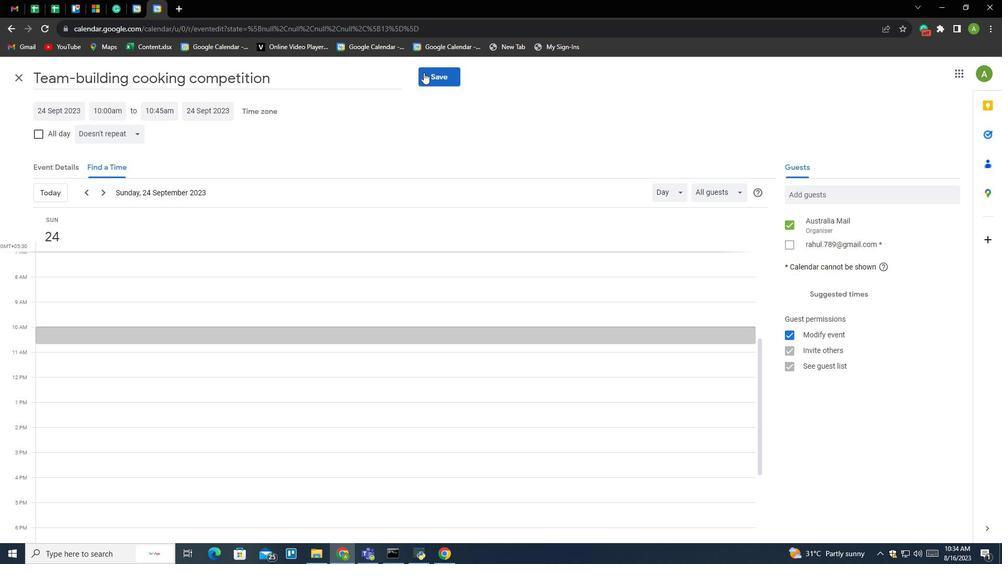 
Action: Mouse pressed left at (420, 68)
Screenshot: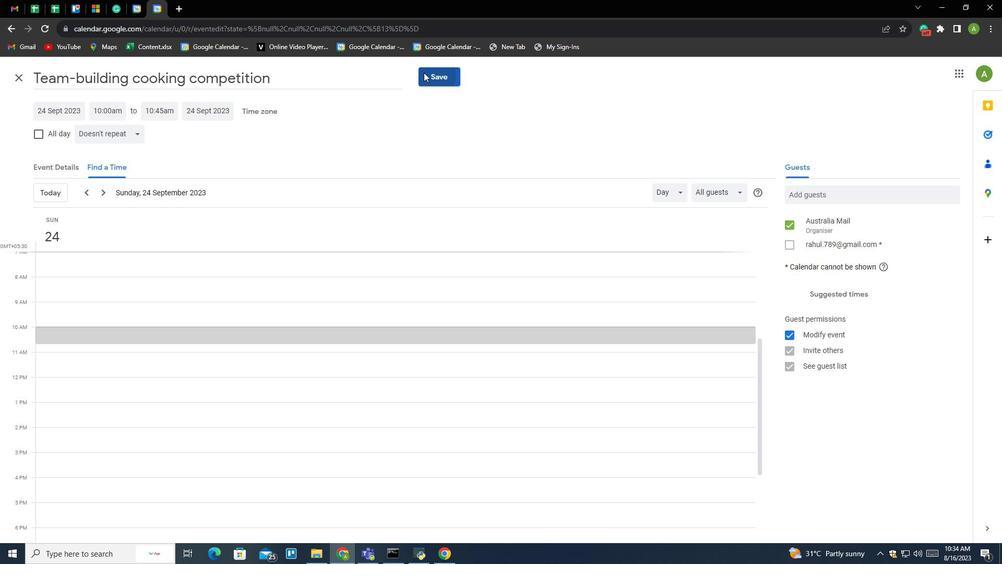 
Action: Mouse moved to (570, 320)
Screenshot: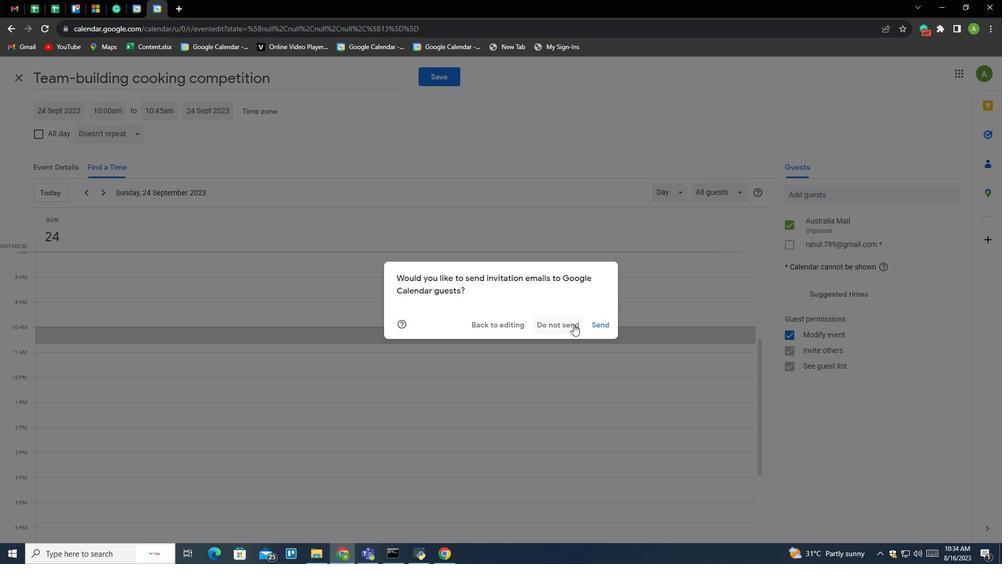 
Action: Mouse pressed left at (570, 320)
Screenshot: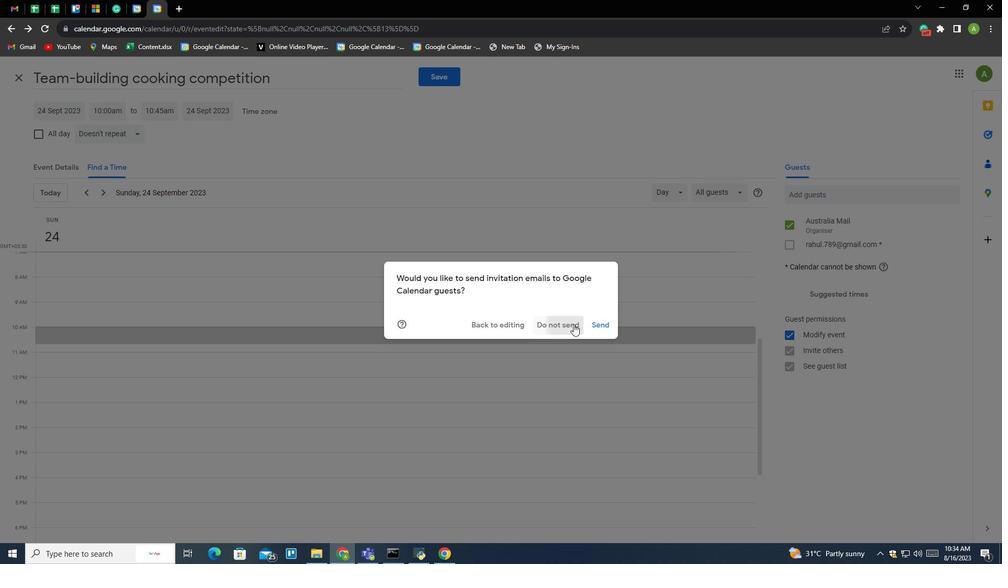 
Action: Mouse moved to (568, 365)
Screenshot: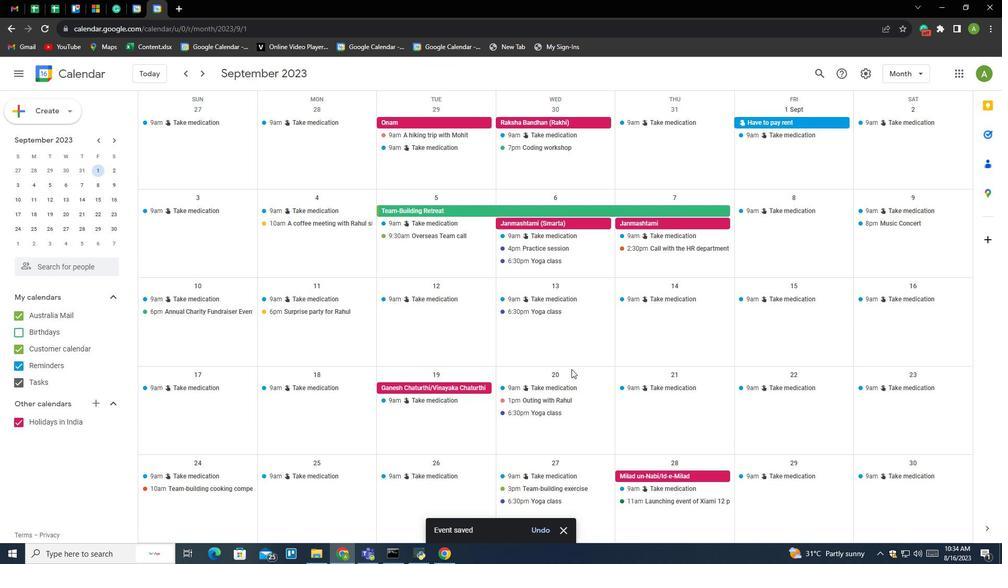
